 Task: Create a due date automation trigger when advanced on, on the tuesday before a card is due add fields without custom field "Resume" set to a date less than 1 working days ago at 11:00 AM.
Action: Mouse moved to (839, 260)
Screenshot: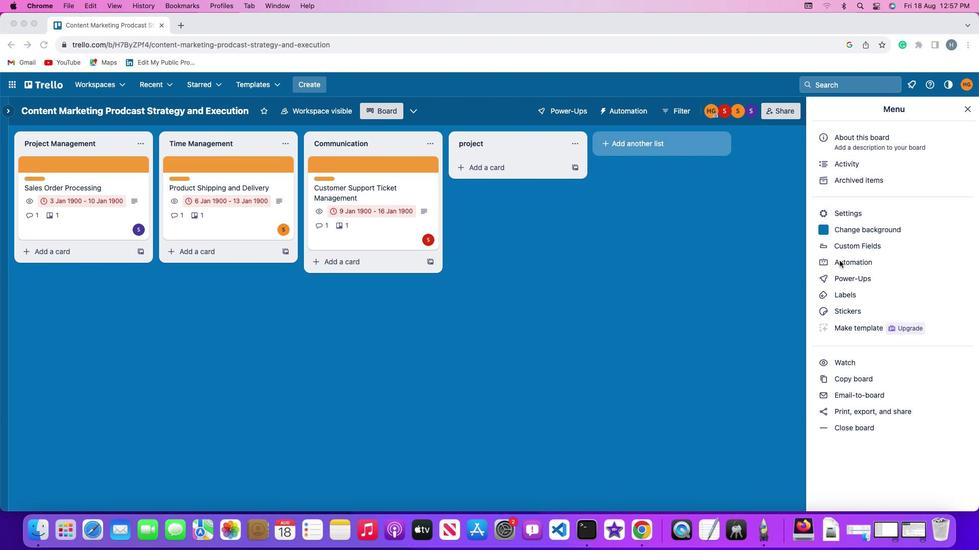 
Action: Mouse pressed left at (839, 260)
Screenshot: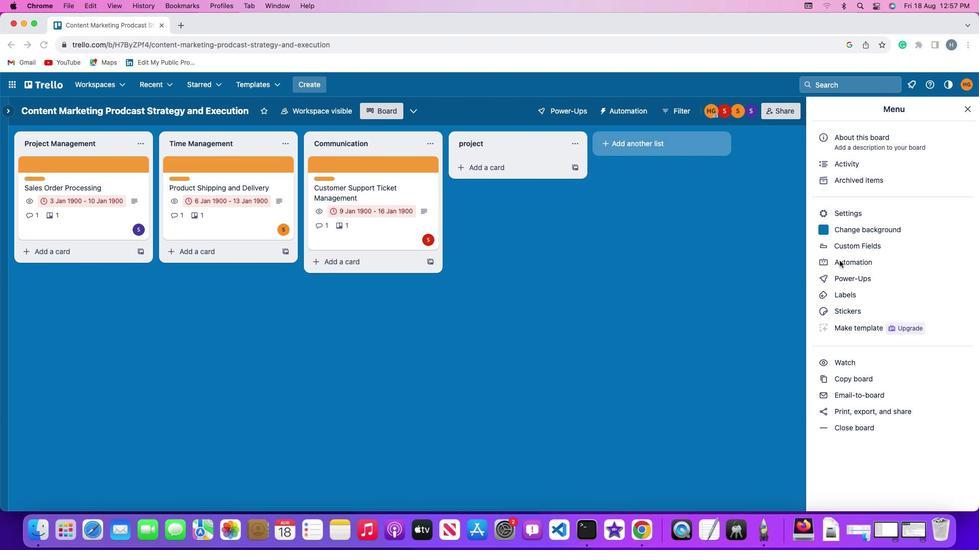 
Action: Mouse pressed left at (839, 260)
Screenshot: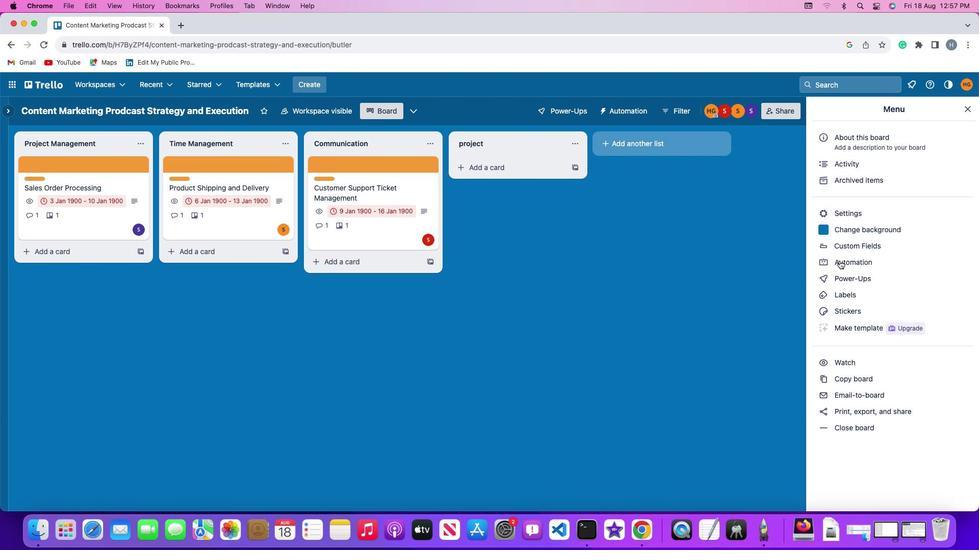 
Action: Mouse moved to (60, 241)
Screenshot: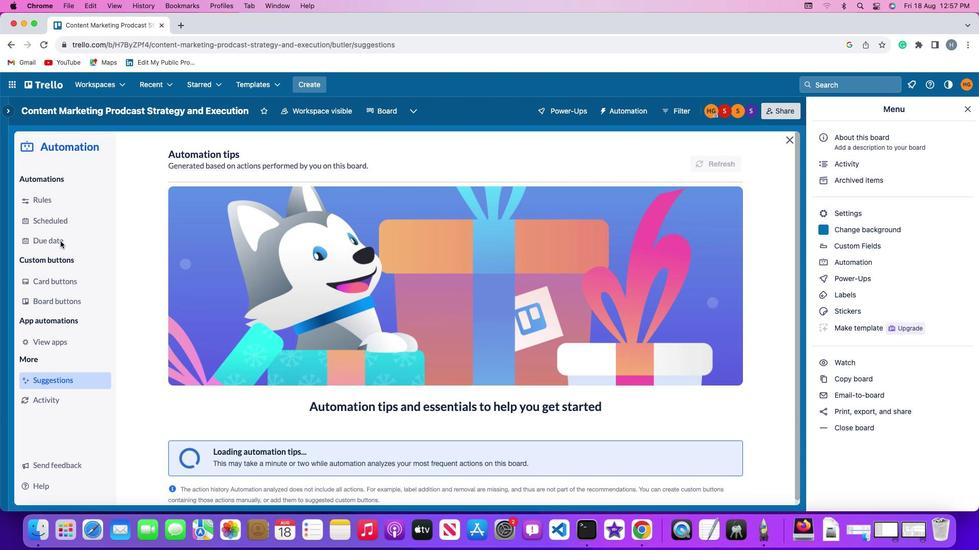 
Action: Mouse pressed left at (60, 241)
Screenshot: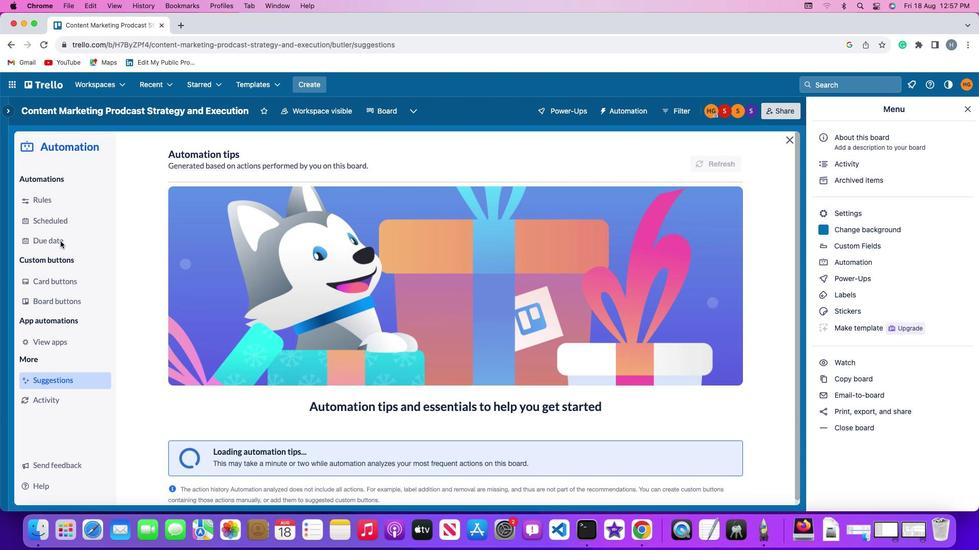 
Action: Mouse moved to (688, 154)
Screenshot: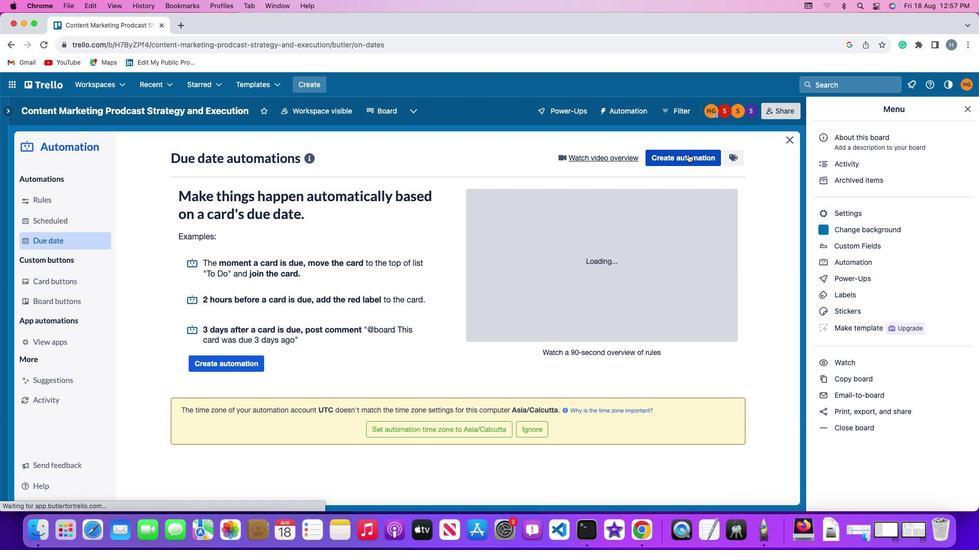 
Action: Mouse pressed left at (688, 154)
Screenshot: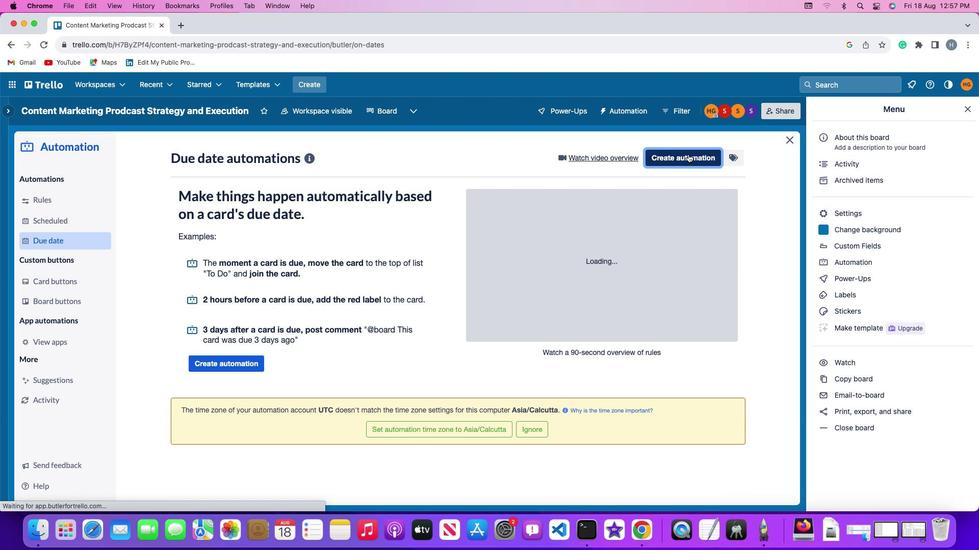 
Action: Mouse moved to (211, 254)
Screenshot: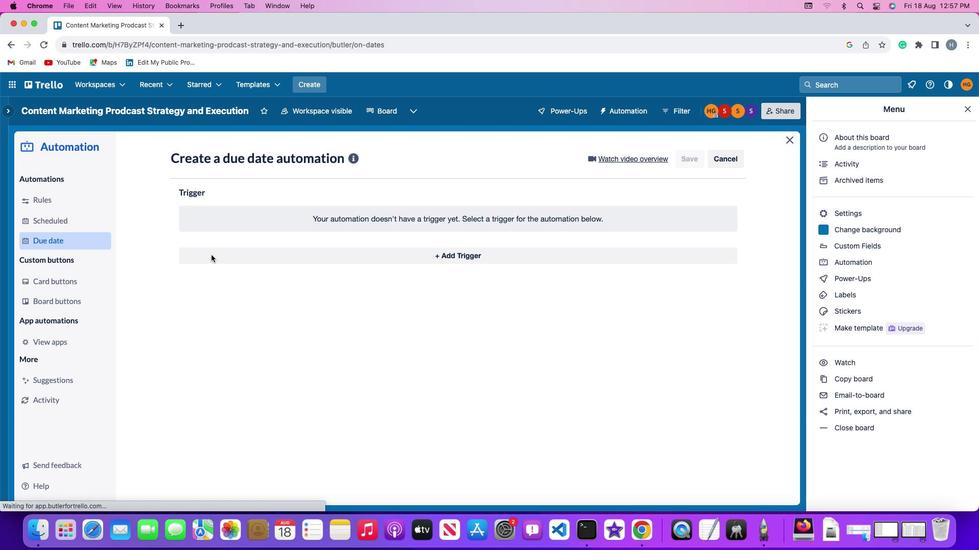 
Action: Mouse pressed left at (211, 254)
Screenshot: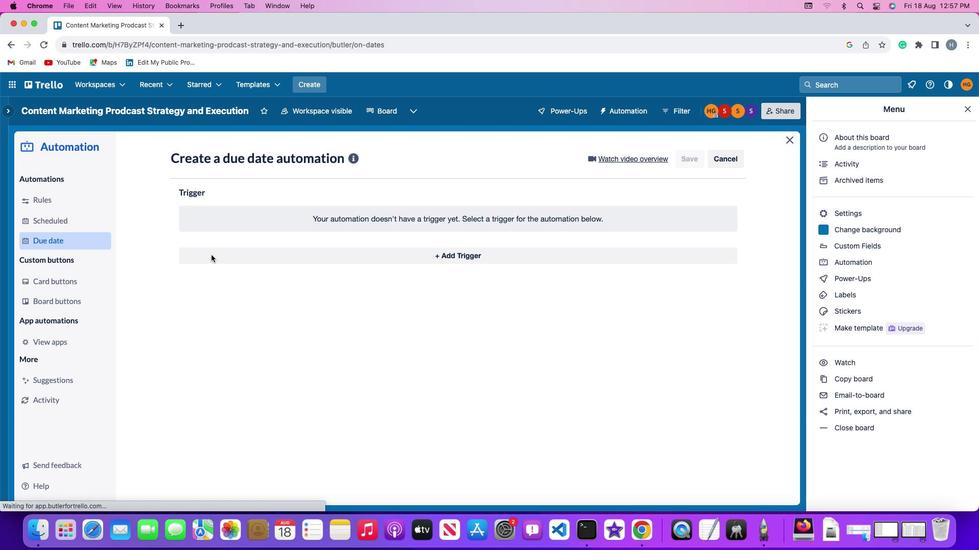 
Action: Mouse moved to (228, 446)
Screenshot: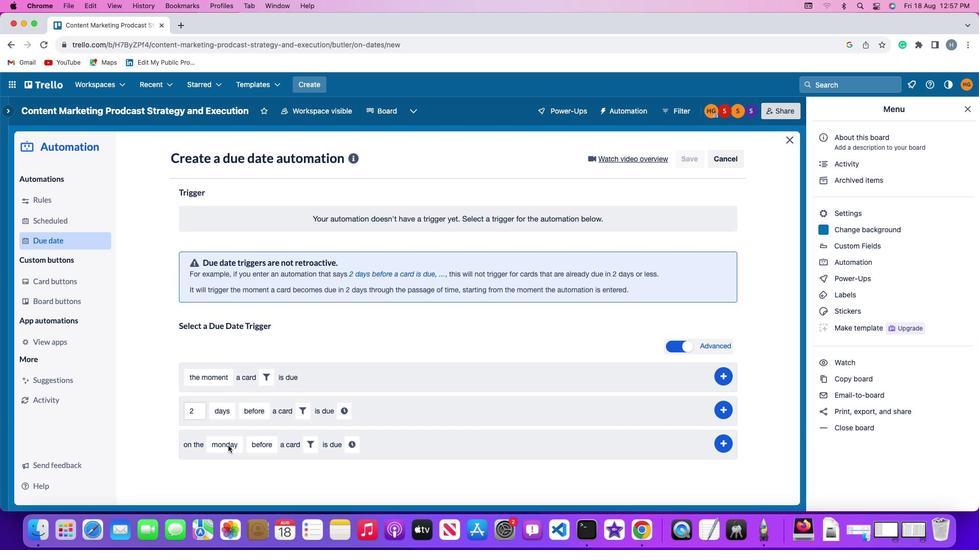 
Action: Mouse pressed left at (228, 446)
Screenshot: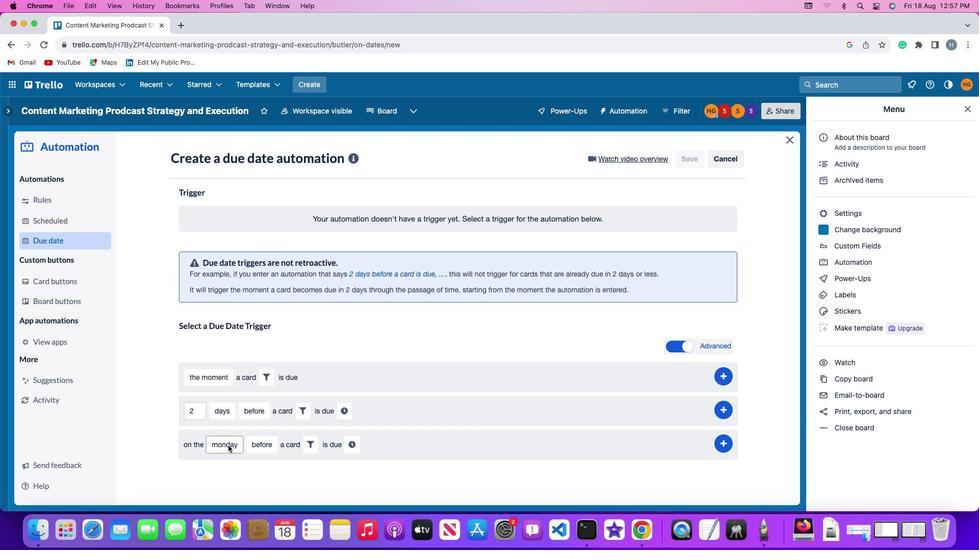 
Action: Mouse moved to (239, 322)
Screenshot: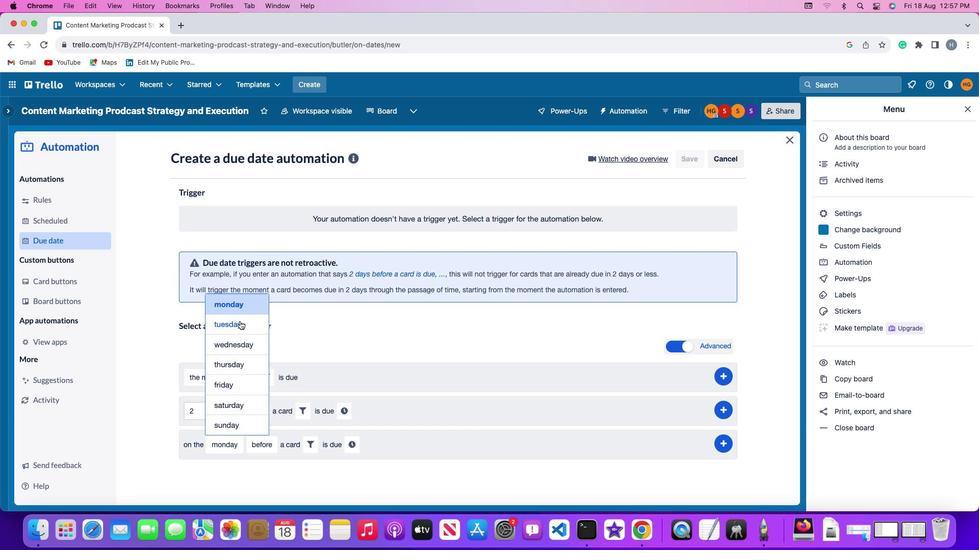 
Action: Mouse pressed left at (239, 322)
Screenshot: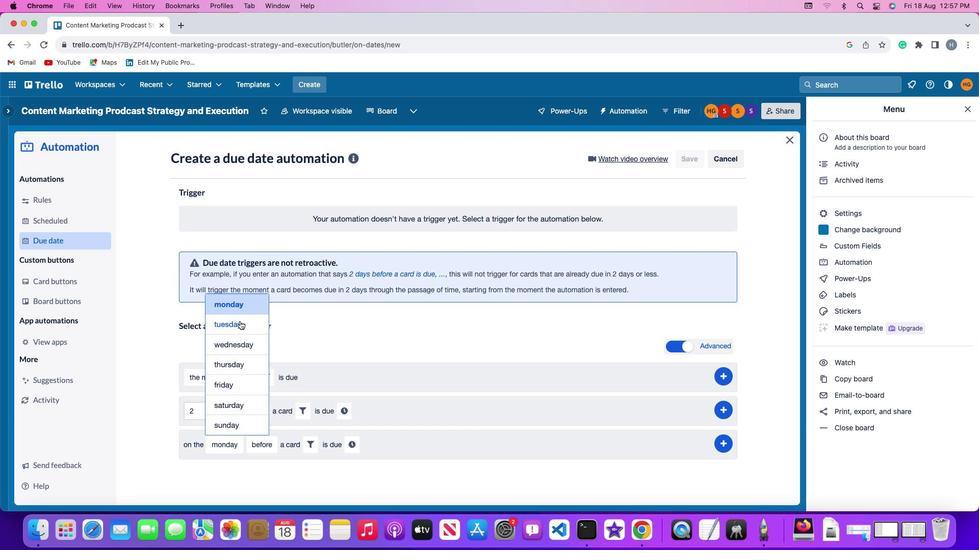 
Action: Mouse moved to (271, 445)
Screenshot: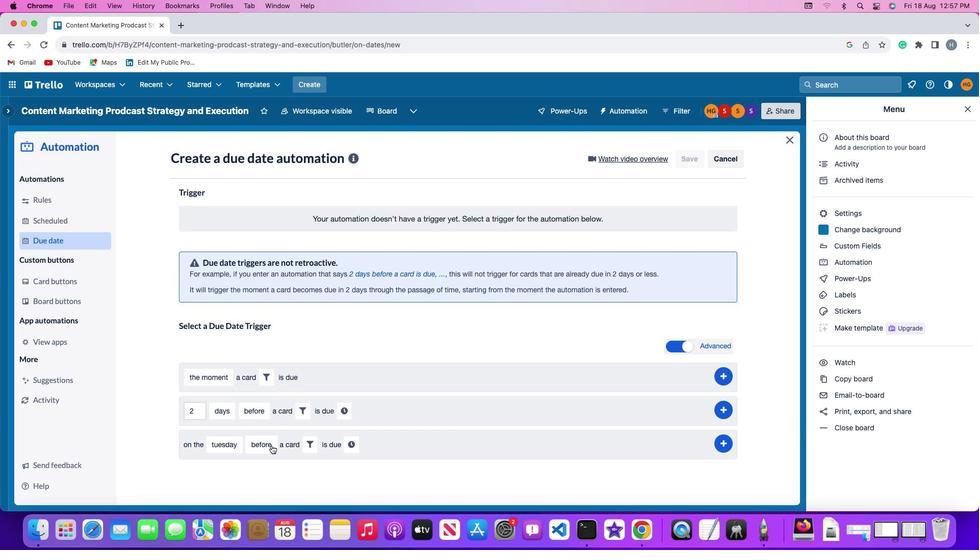 
Action: Mouse pressed left at (271, 445)
Screenshot: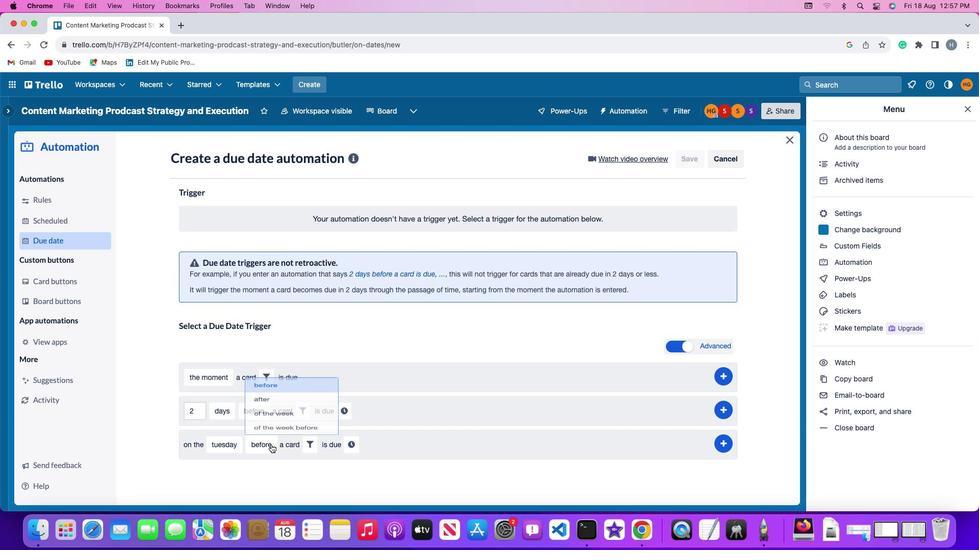 
Action: Mouse moved to (283, 362)
Screenshot: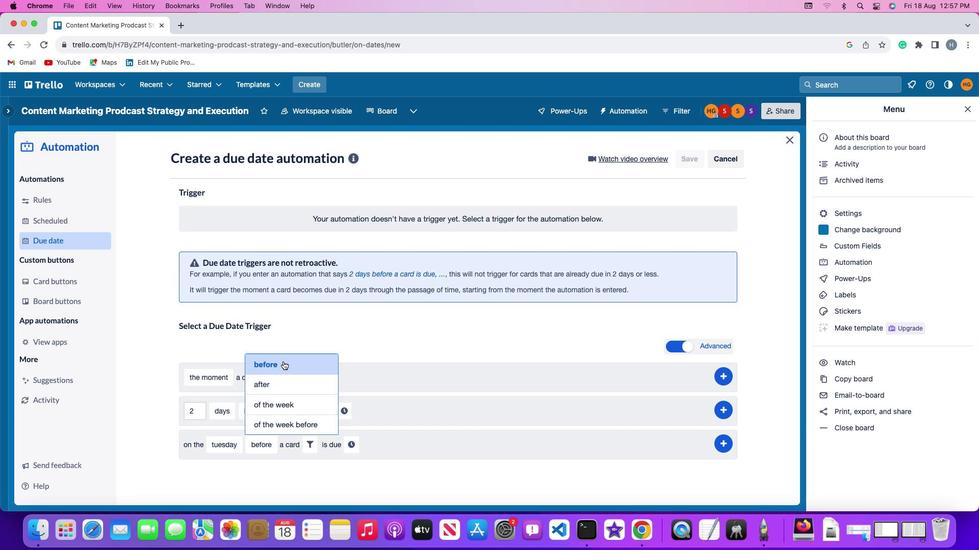 
Action: Mouse pressed left at (283, 362)
Screenshot: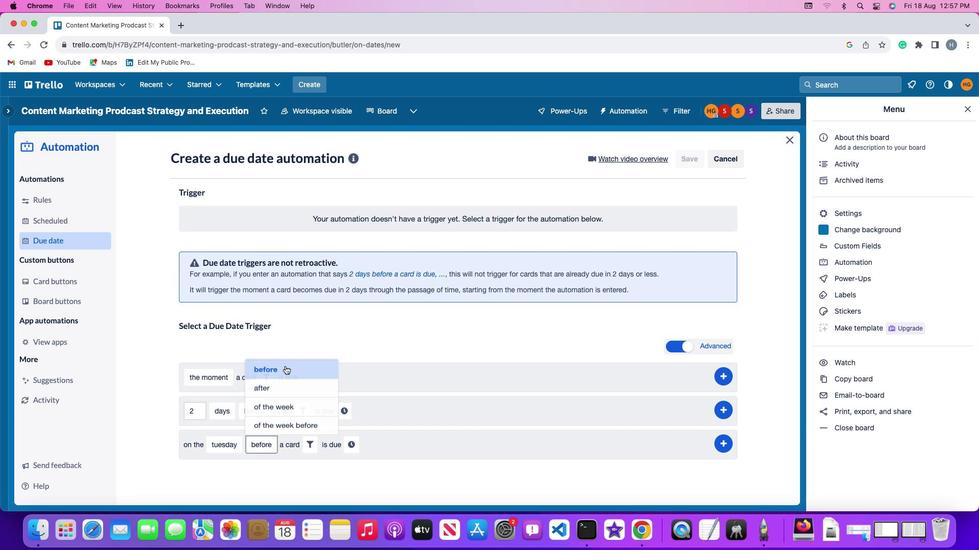 
Action: Mouse moved to (311, 441)
Screenshot: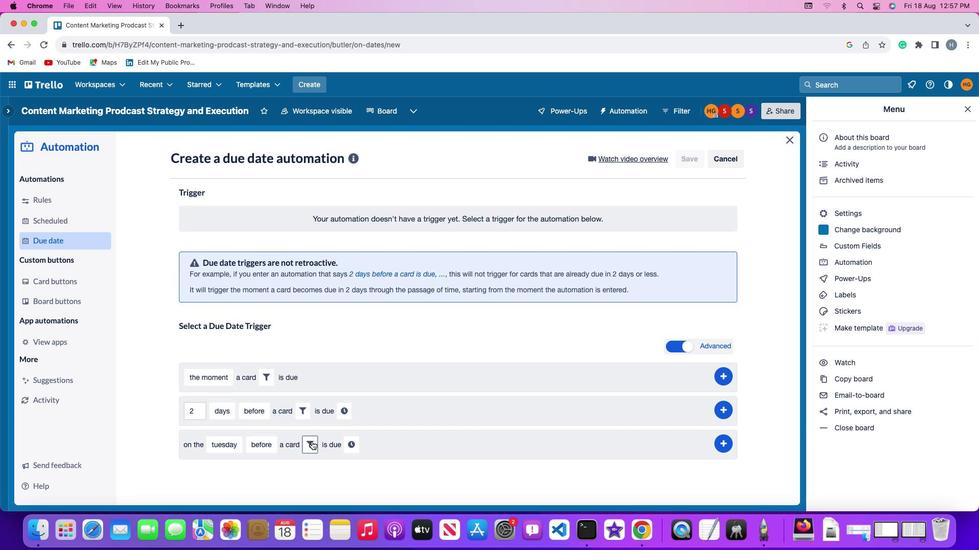 
Action: Mouse pressed left at (311, 441)
Screenshot: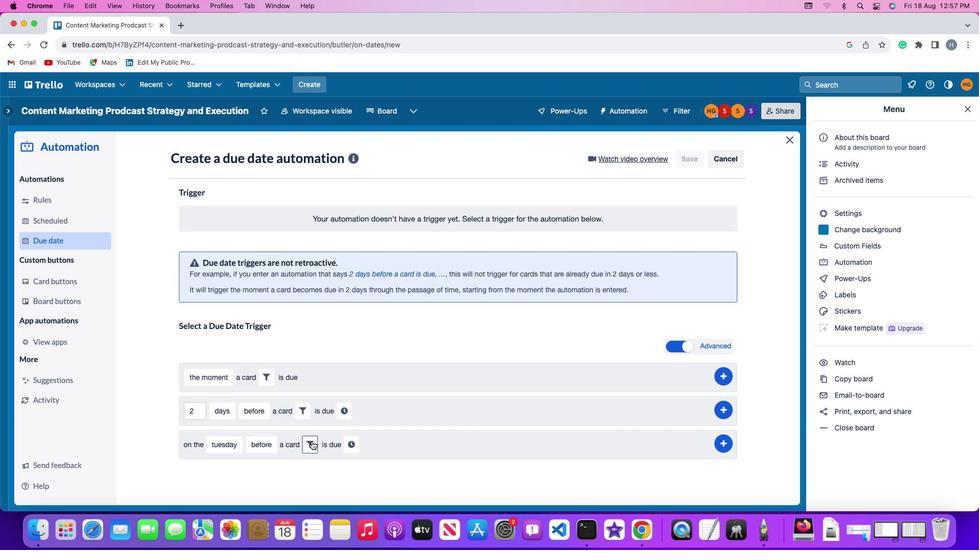 
Action: Mouse moved to (483, 469)
Screenshot: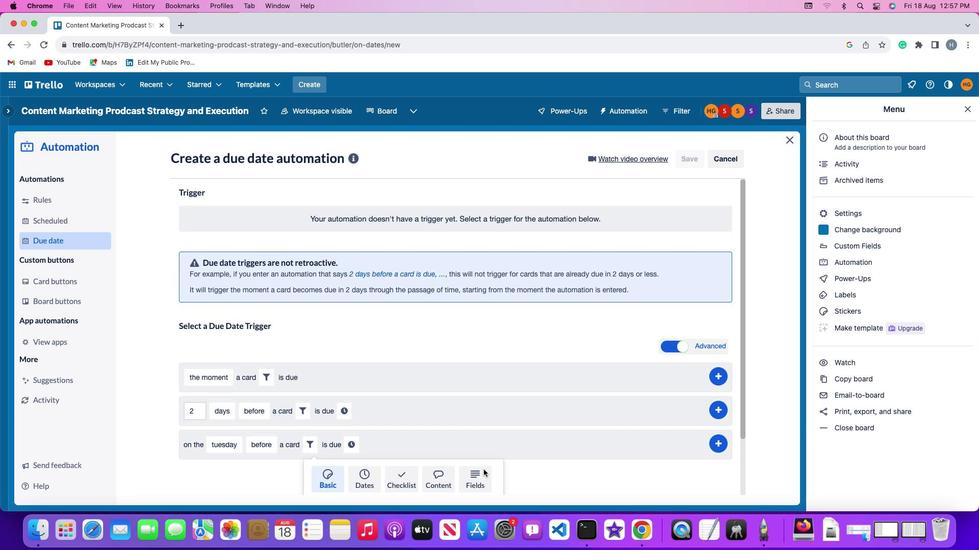 
Action: Mouse pressed left at (483, 469)
Screenshot: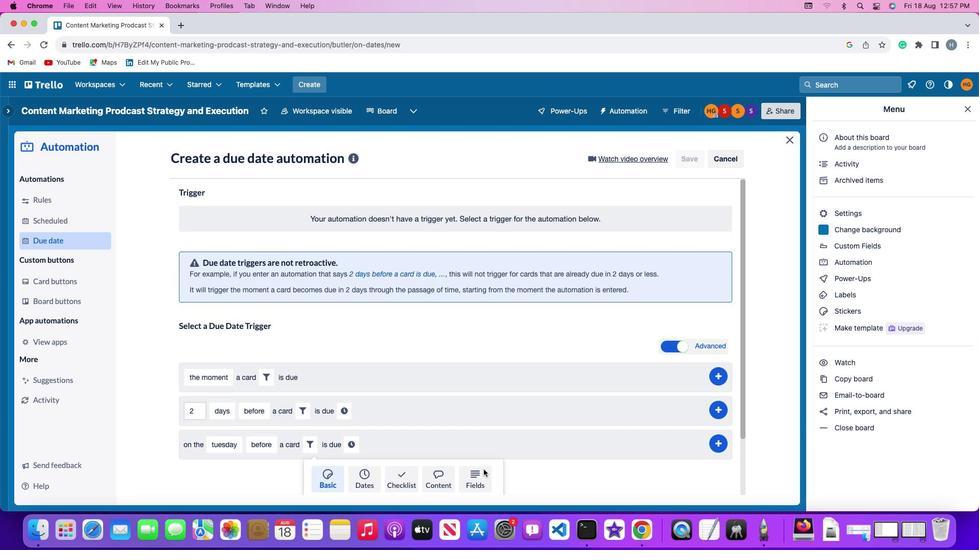 
Action: Mouse moved to (268, 470)
Screenshot: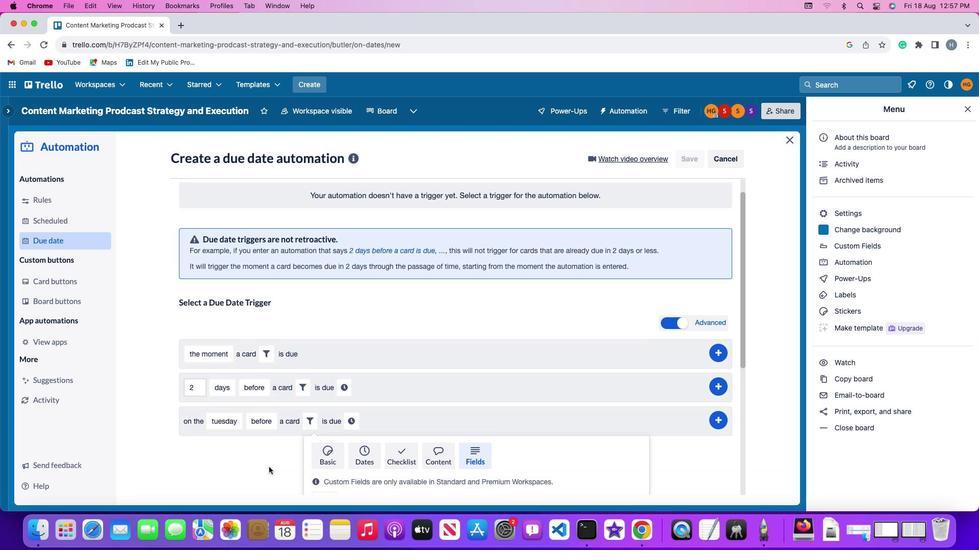 
Action: Mouse scrolled (268, 470) with delta (0, 0)
Screenshot: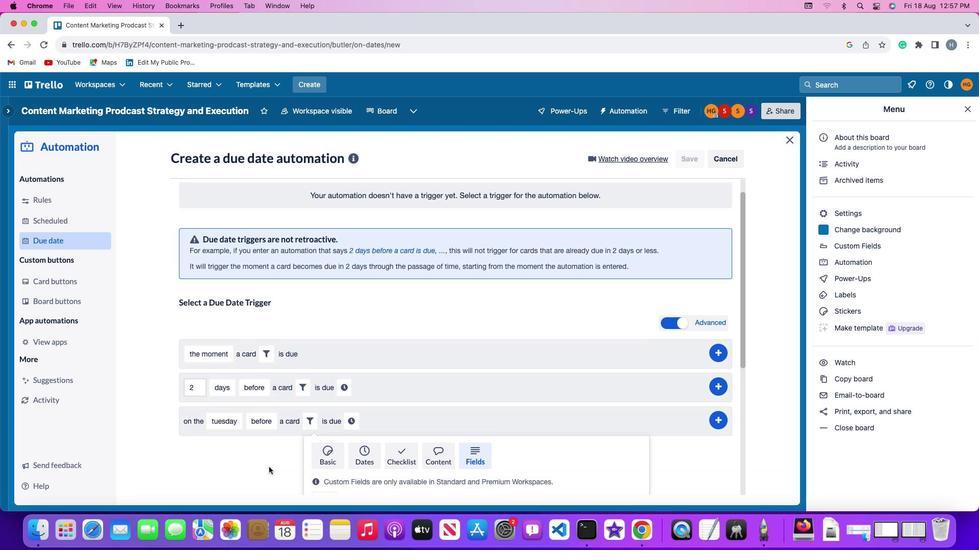 
Action: Mouse scrolled (268, 470) with delta (0, 0)
Screenshot: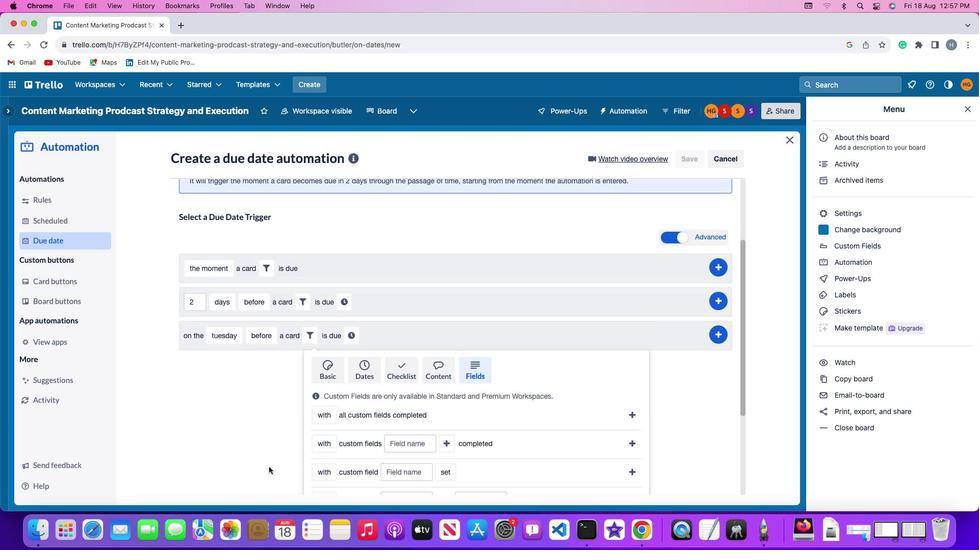 
Action: Mouse scrolled (268, 470) with delta (0, -1)
Screenshot: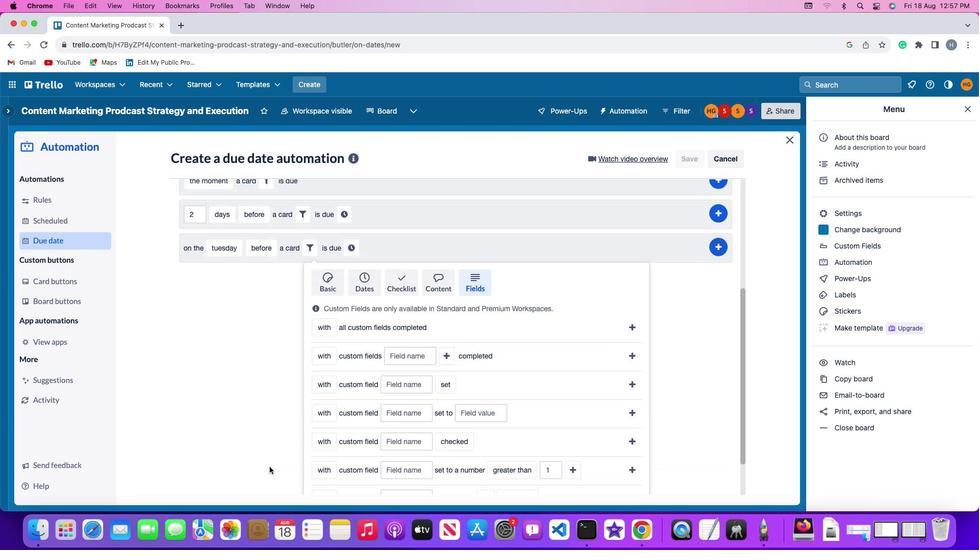 
Action: Mouse moved to (268, 469)
Screenshot: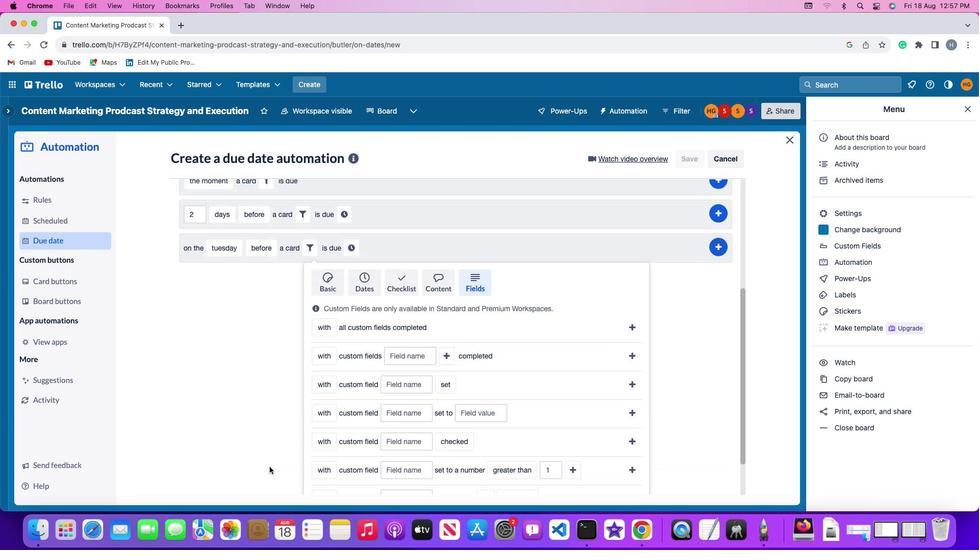 
Action: Mouse scrolled (268, 469) with delta (0, -2)
Screenshot: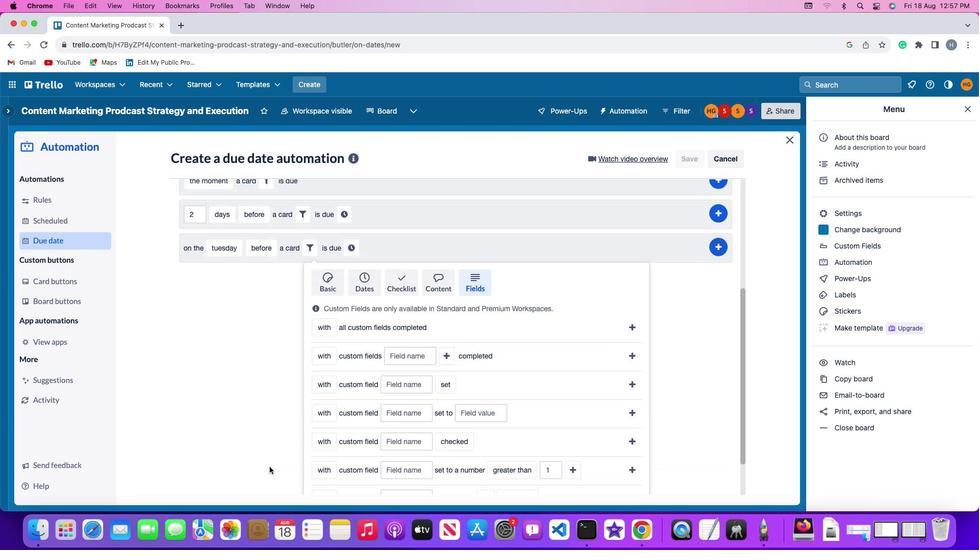 
Action: Mouse moved to (270, 467)
Screenshot: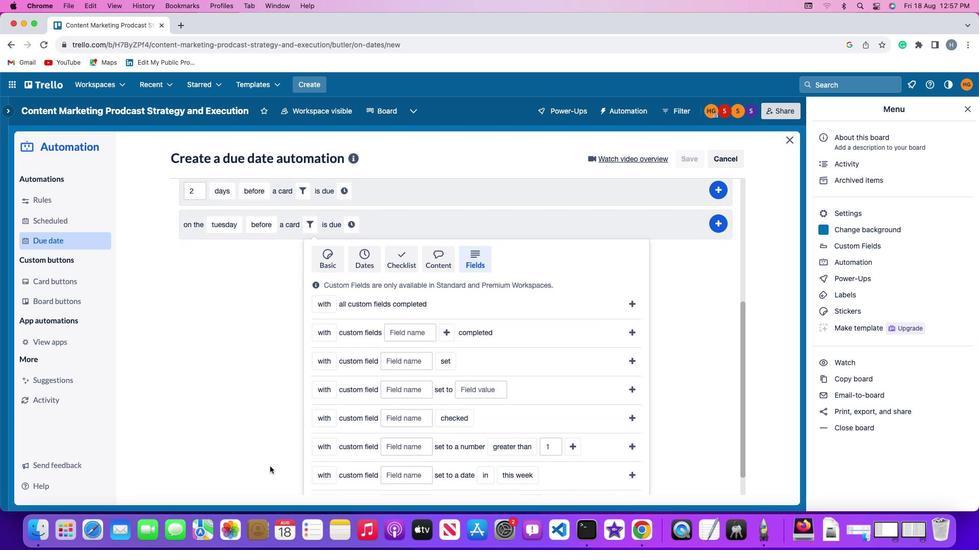 
Action: Mouse scrolled (270, 467) with delta (0, 0)
Screenshot: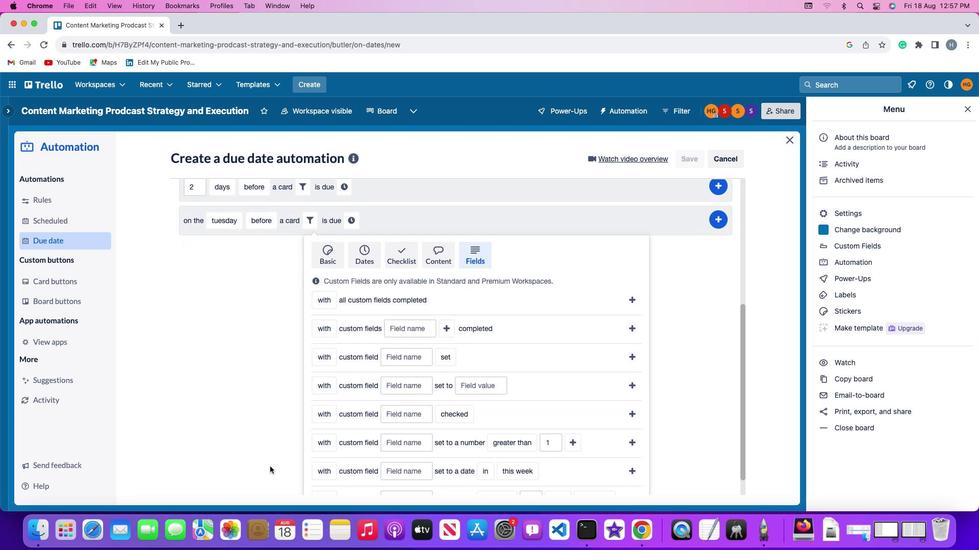
Action: Mouse scrolled (270, 467) with delta (0, 0)
Screenshot: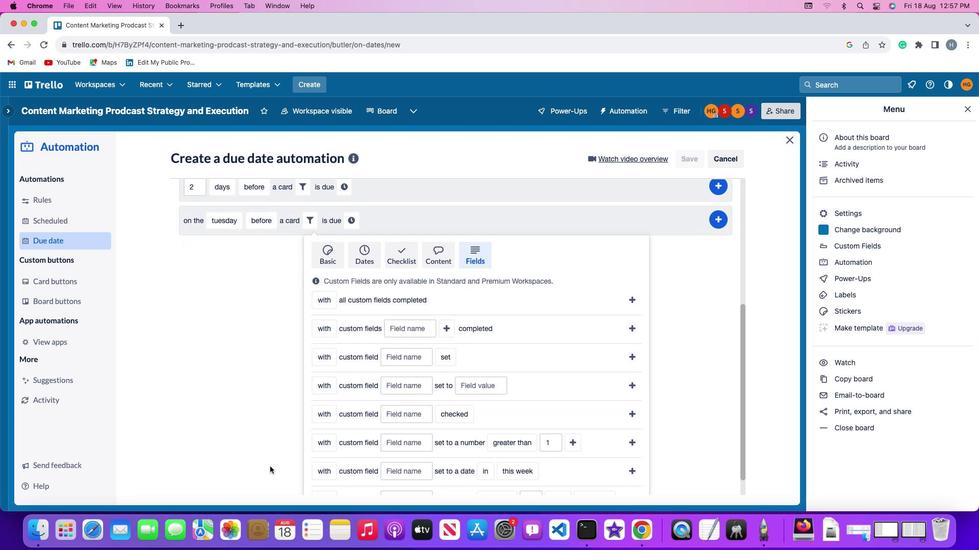 
Action: Mouse scrolled (270, 467) with delta (0, -1)
Screenshot: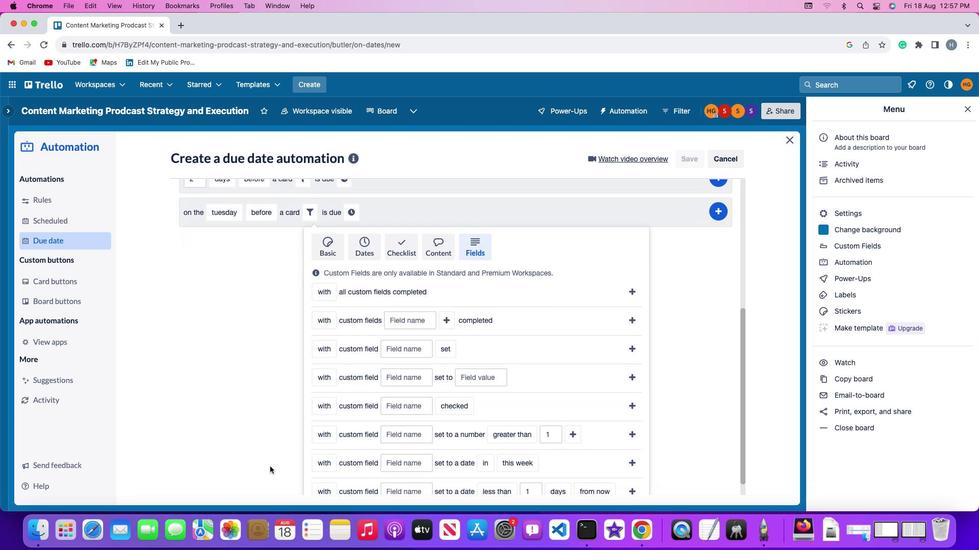 
Action: Mouse scrolled (270, 467) with delta (0, -2)
Screenshot: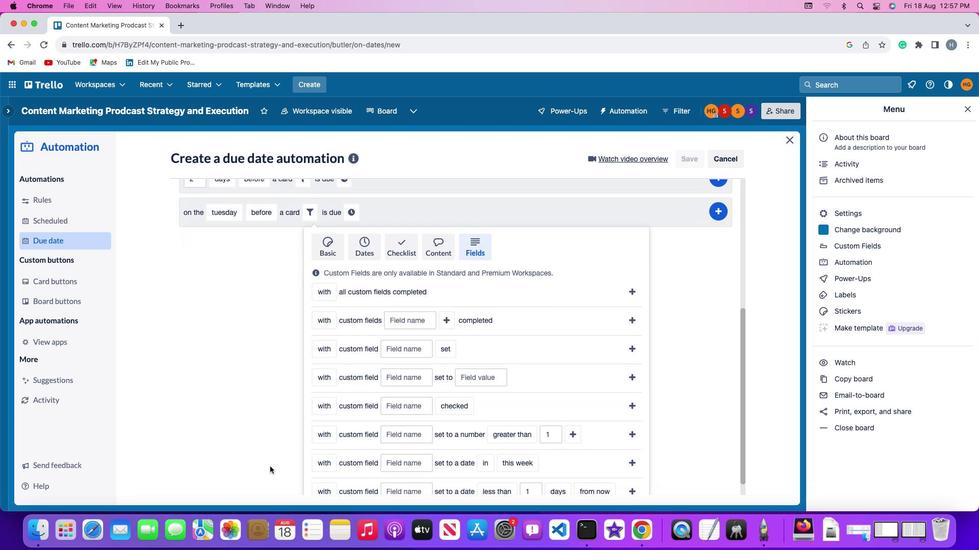 
Action: Mouse scrolled (270, 467) with delta (0, -3)
Screenshot: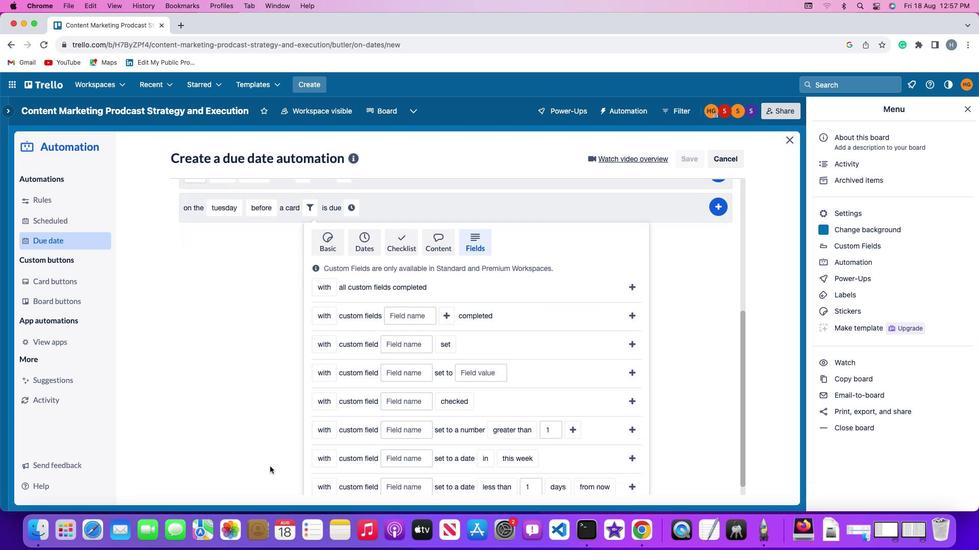 
Action: Mouse scrolled (270, 467) with delta (0, -3)
Screenshot: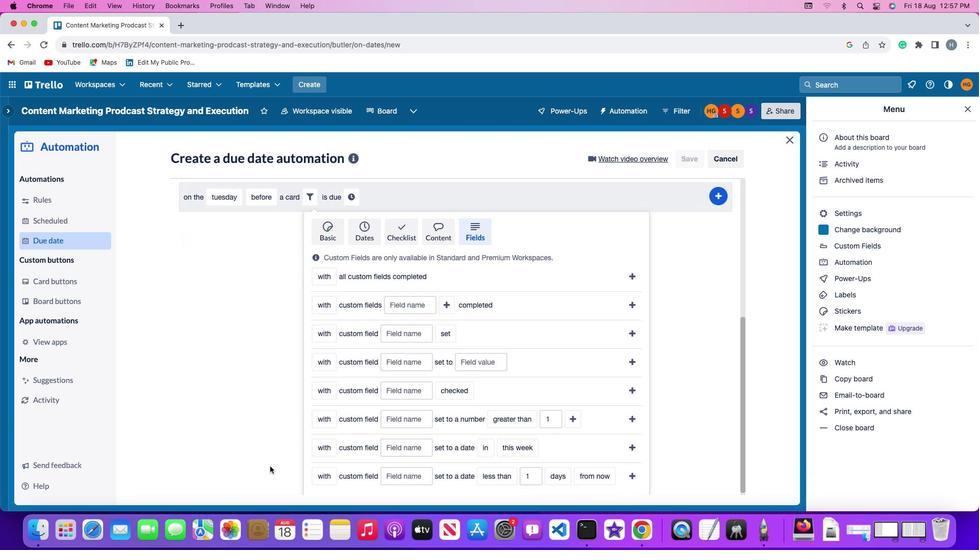 
Action: Mouse moved to (293, 469)
Screenshot: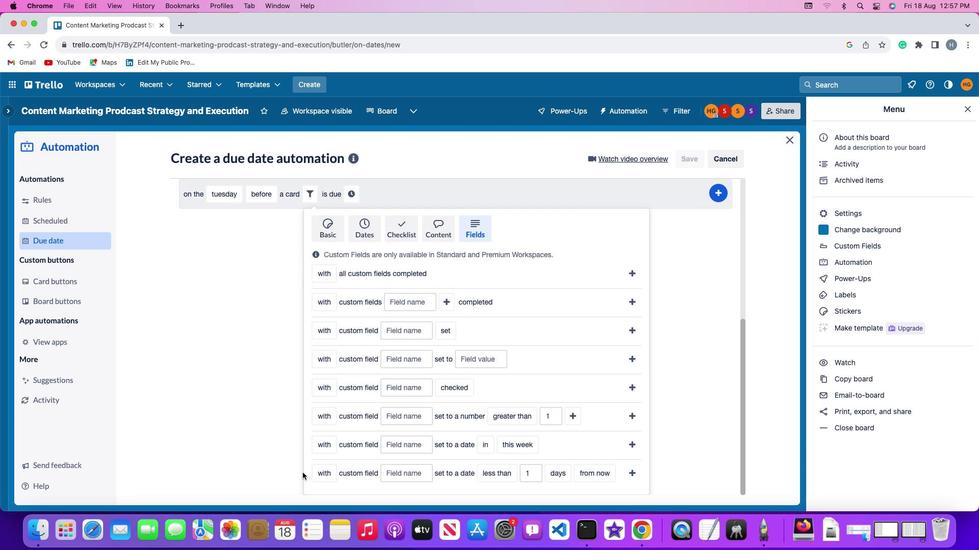 
Action: Mouse scrolled (293, 469) with delta (0, 0)
Screenshot: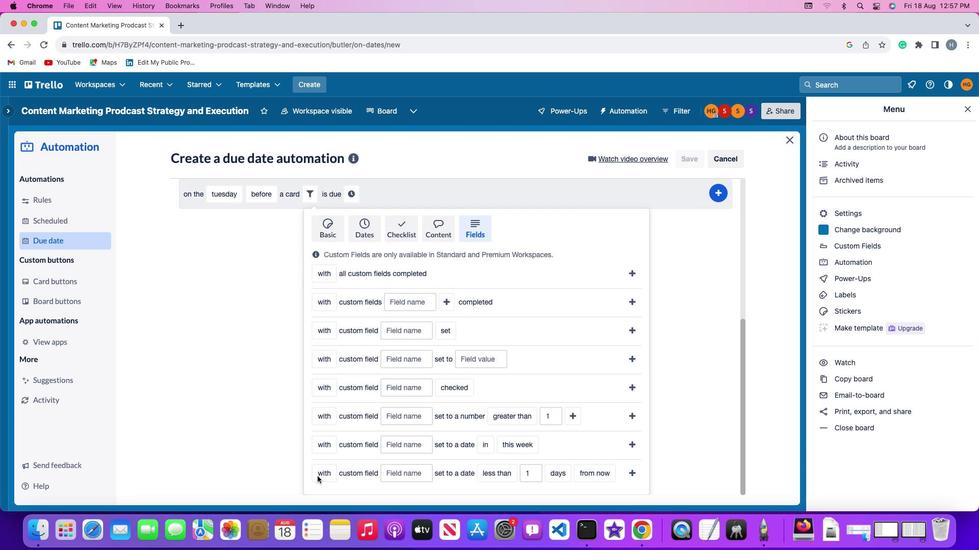 
Action: Mouse moved to (329, 478)
Screenshot: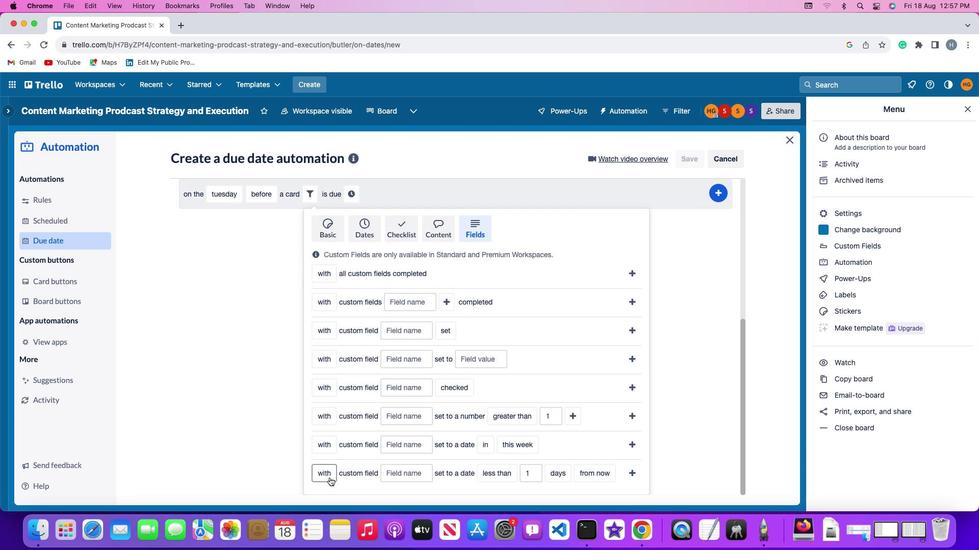 
Action: Mouse pressed left at (329, 478)
Screenshot: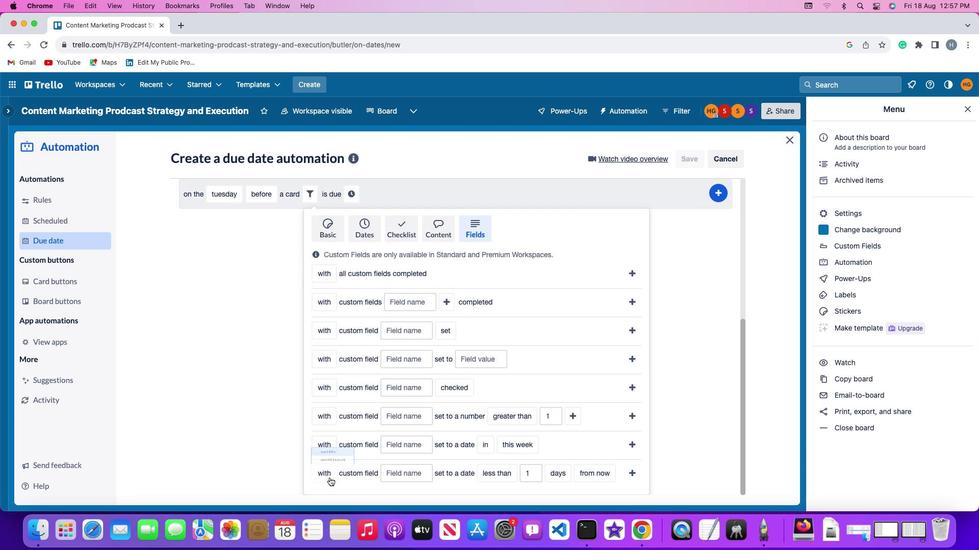 
Action: Mouse moved to (324, 452)
Screenshot: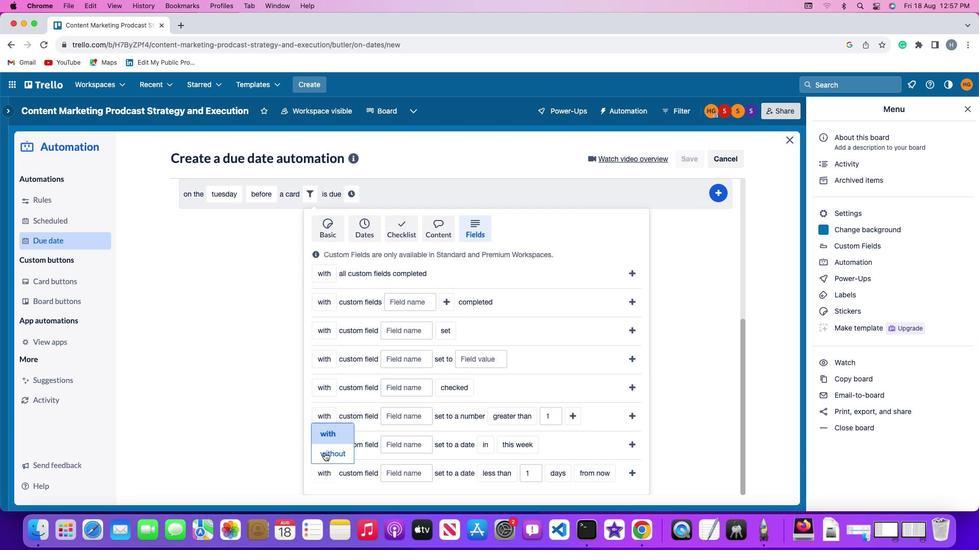 
Action: Mouse pressed left at (324, 452)
Screenshot: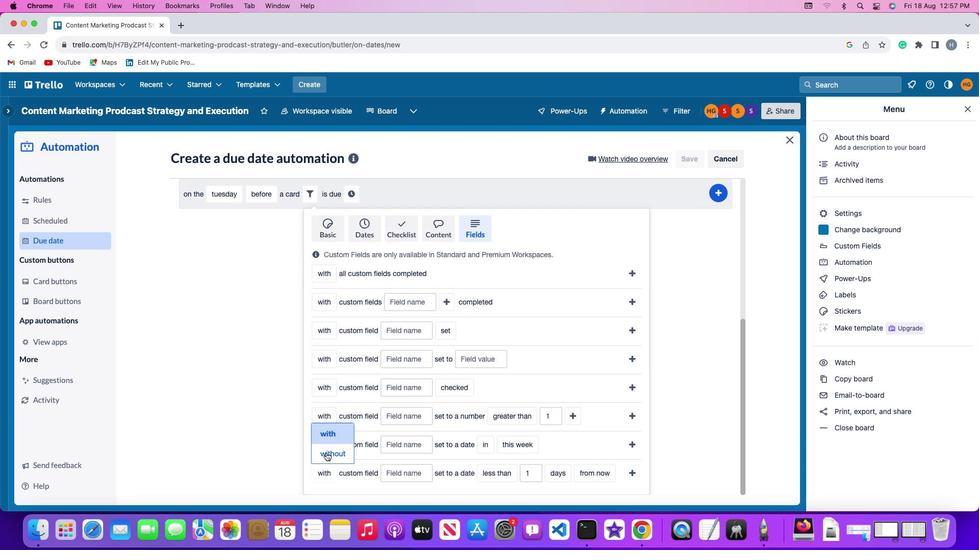 
Action: Mouse moved to (394, 468)
Screenshot: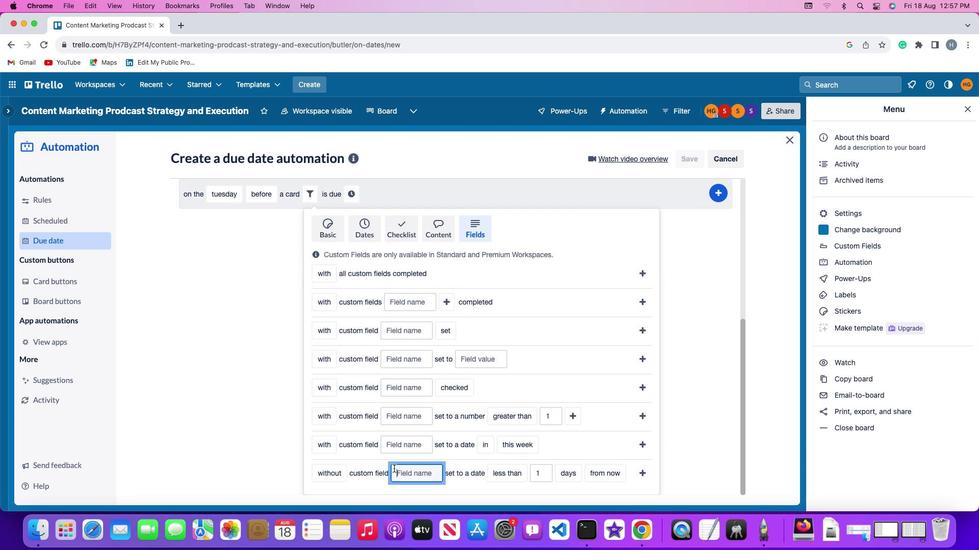 
Action: Mouse pressed left at (394, 468)
Screenshot: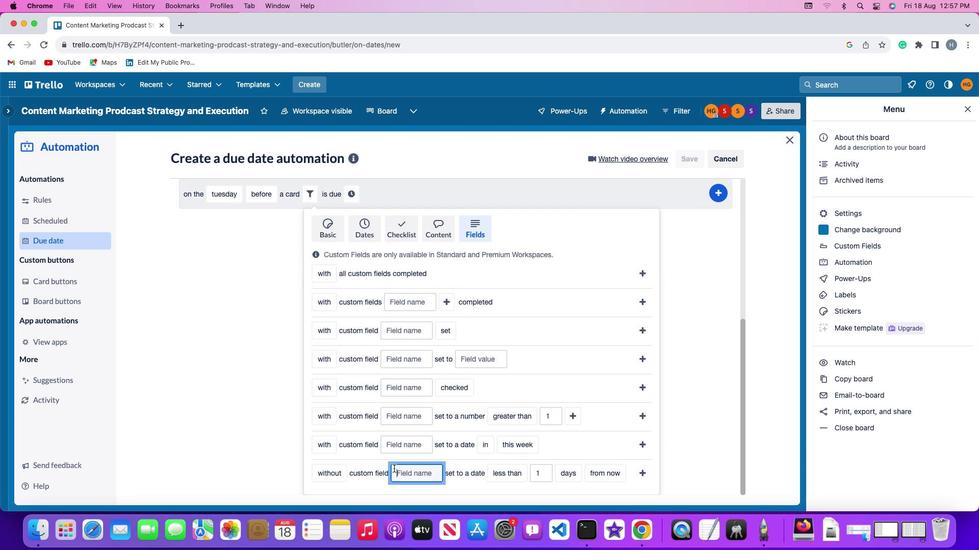 
Action: Key pressed Key.shift'R''e''s''u''m''e'
Screenshot: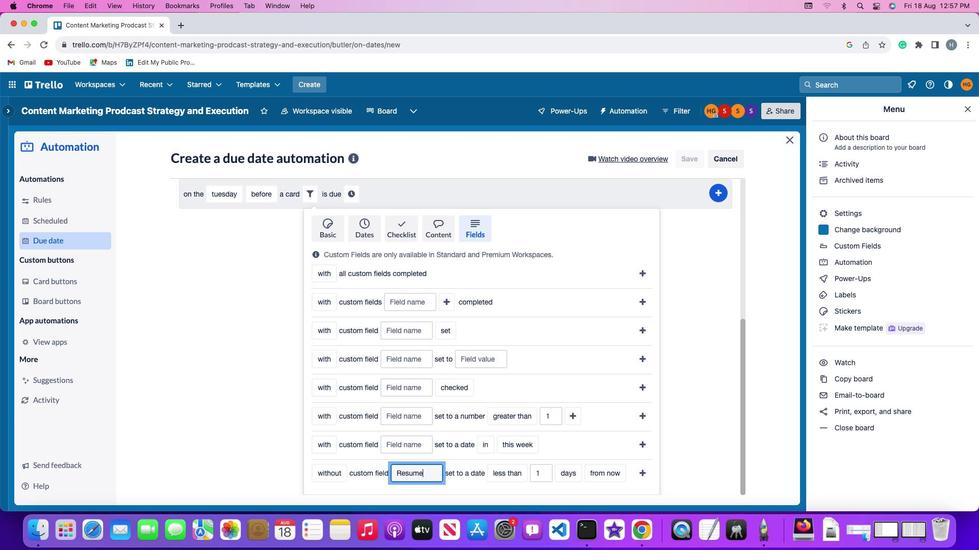 
Action: Mouse moved to (494, 473)
Screenshot: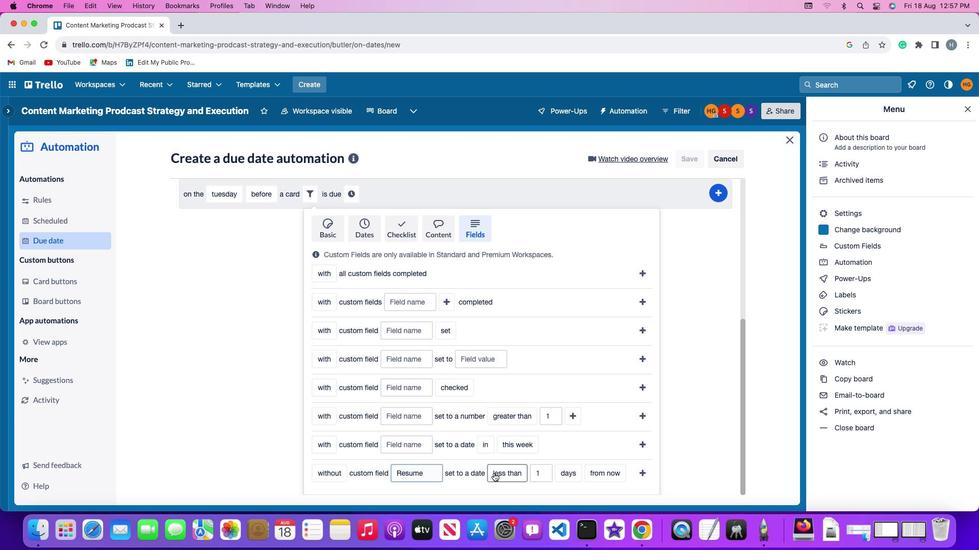 
Action: Mouse pressed left at (494, 473)
Screenshot: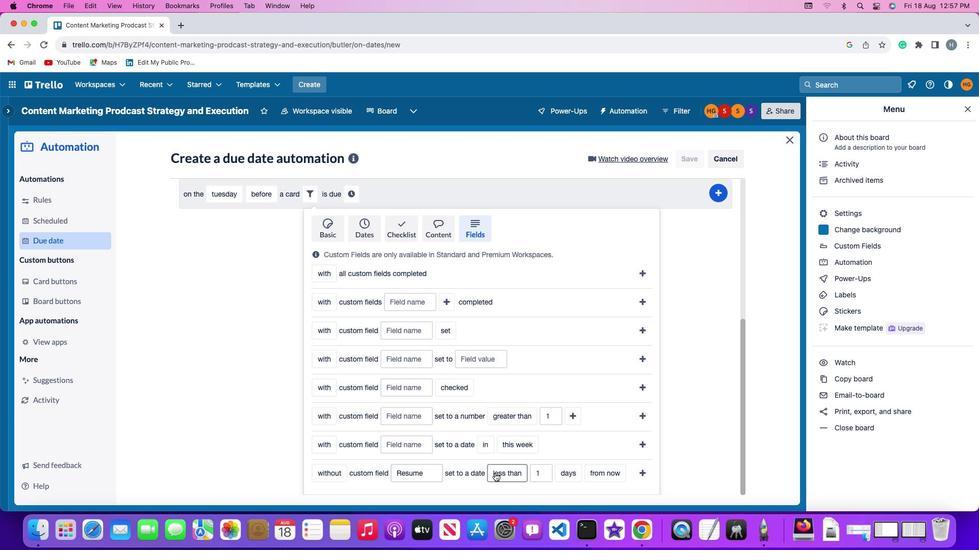 
Action: Mouse moved to (504, 409)
Screenshot: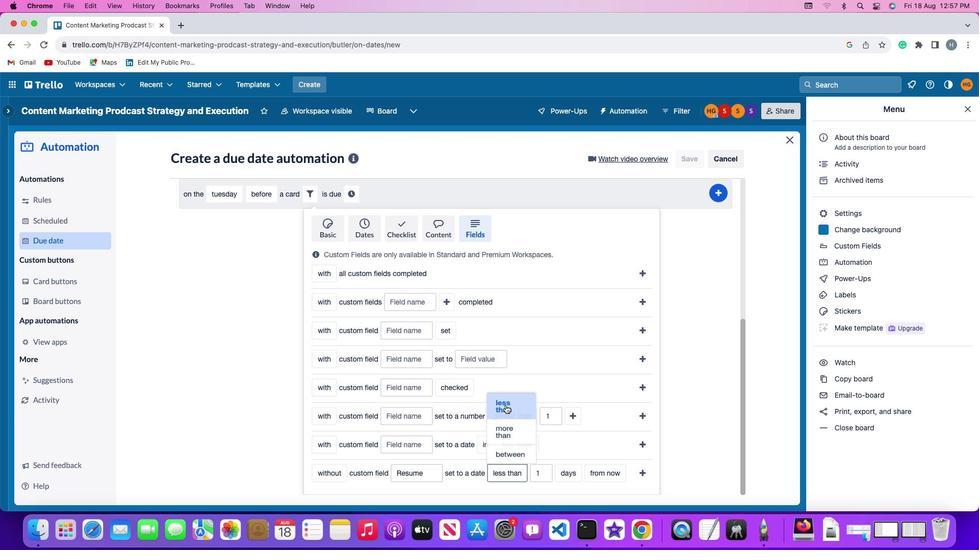 
Action: Mouse pressed left at (504, 409)
Screenshot: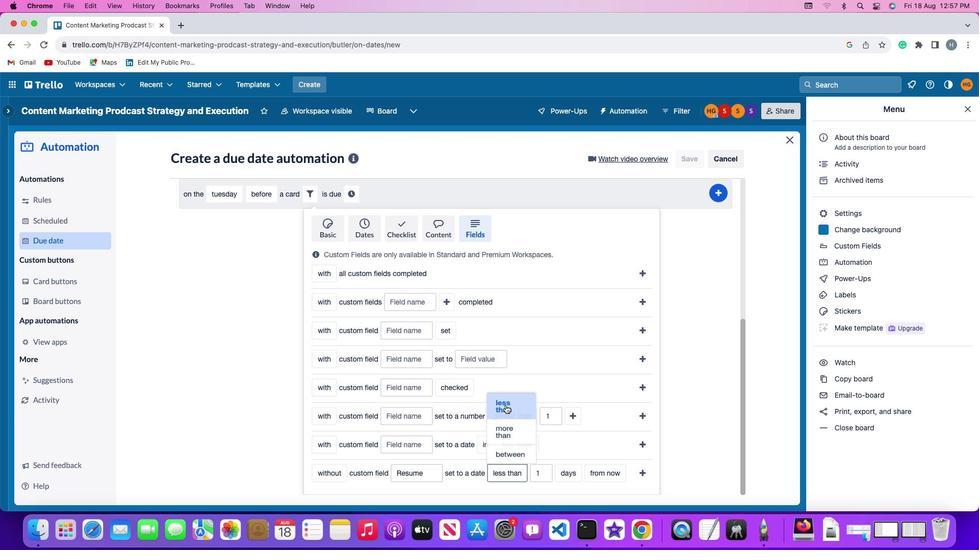 
Action: Mouse moved to (547, 476)
Screenshot: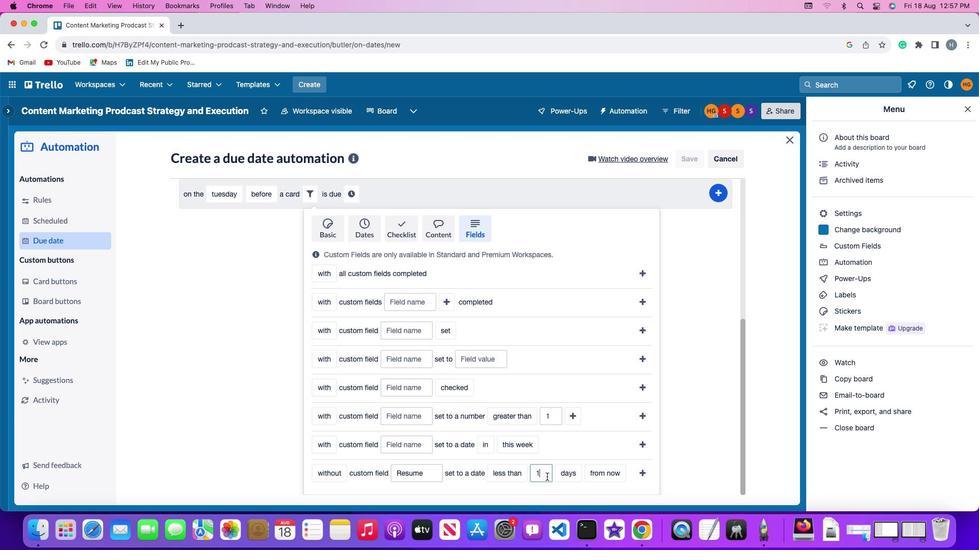 
Action: Mouse pressed left at (547, 476)
Screenshot: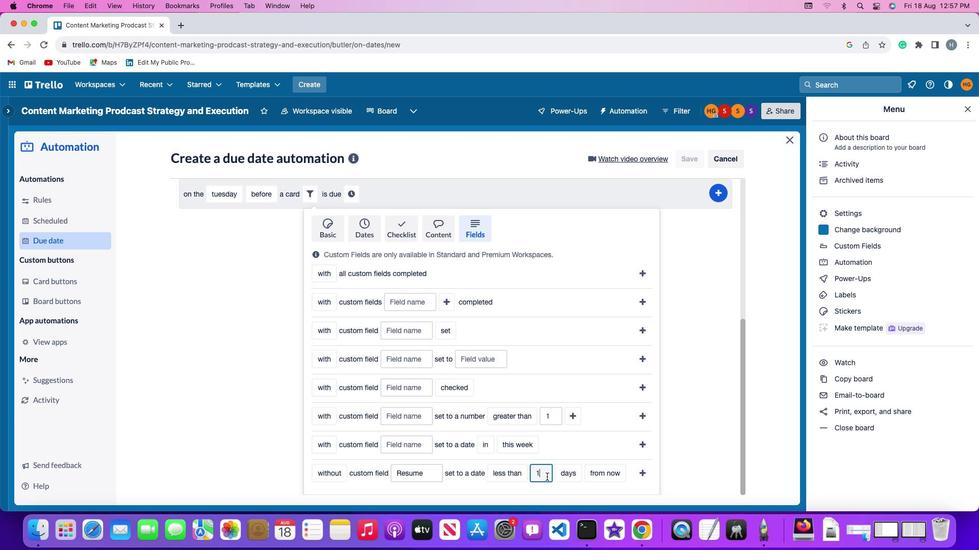 
Action: Key pressed Key.backspace'1'
Screenshot: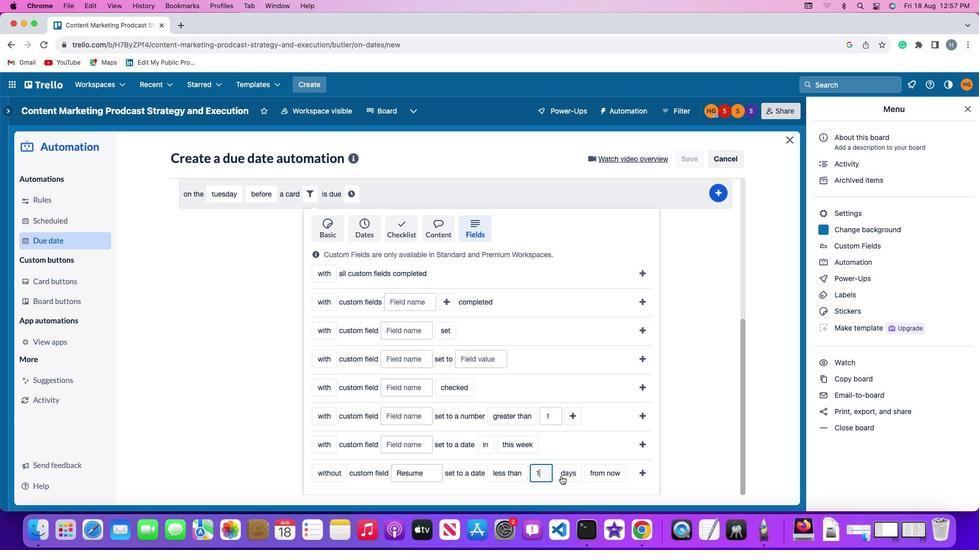 
Action: Mouse moved to (571, 476)
Screenshot: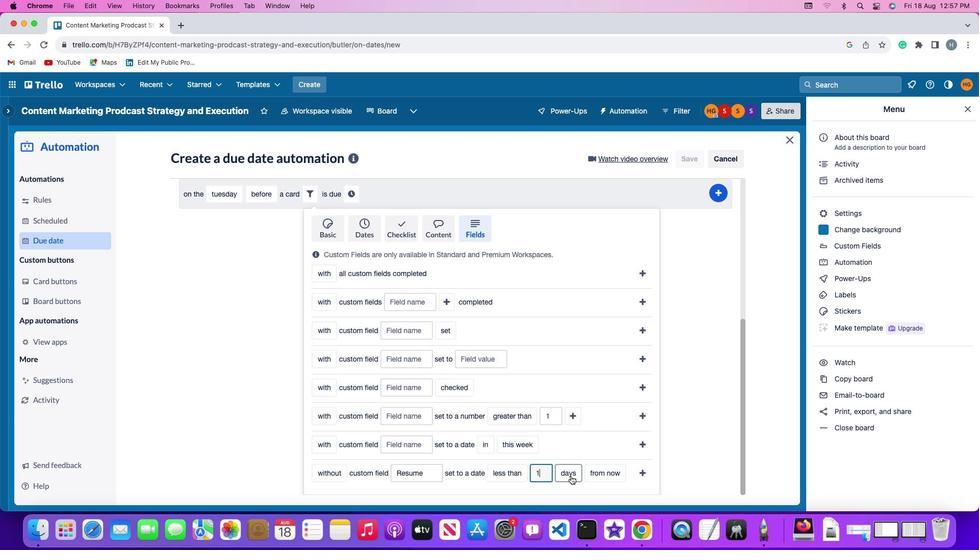 
Action: Mouse pressed left at (571, 476)
Screenshot: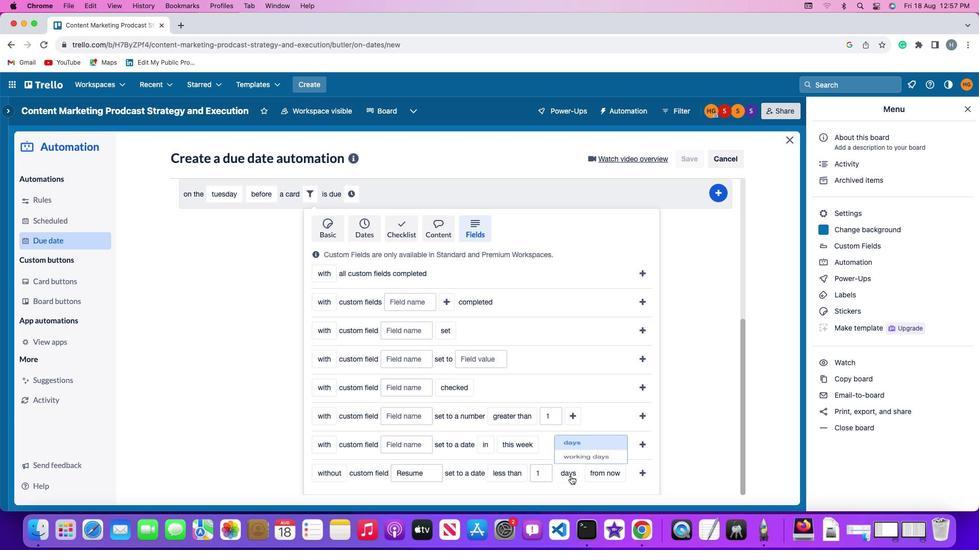 
Action: Mouse moved to (571, 454)
Screenshot: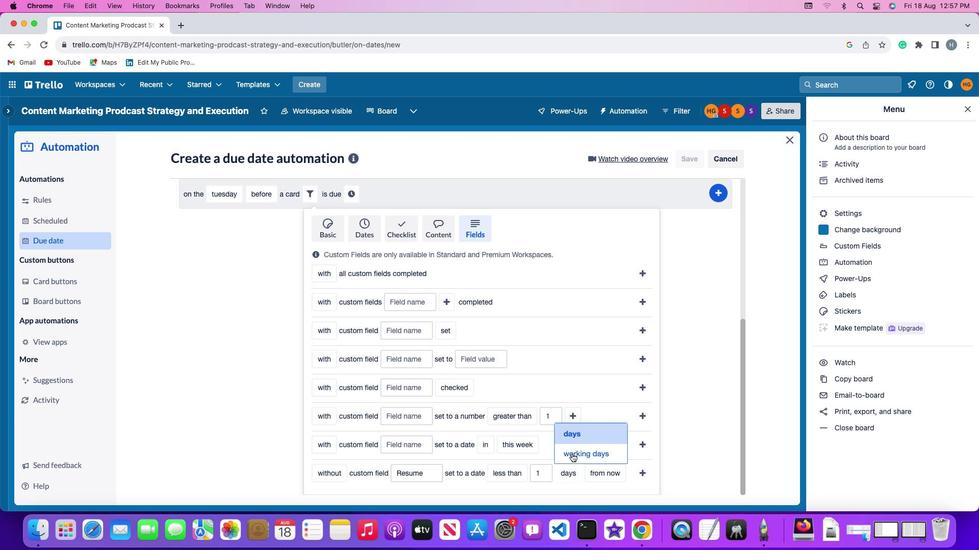 
Action: Mouse pressed left at (571, 454)
Screenshot: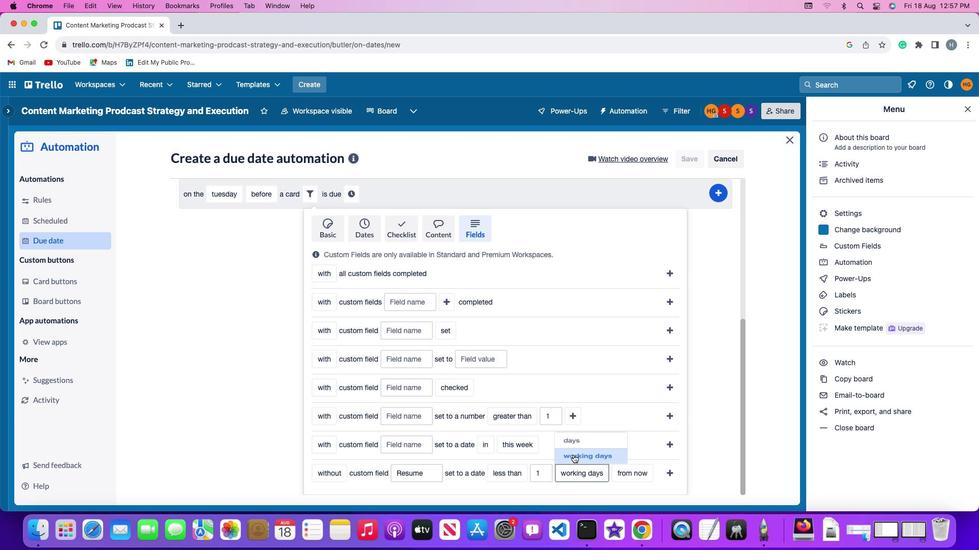 
Action: Mouse moved to (633, 471)
Screenshot: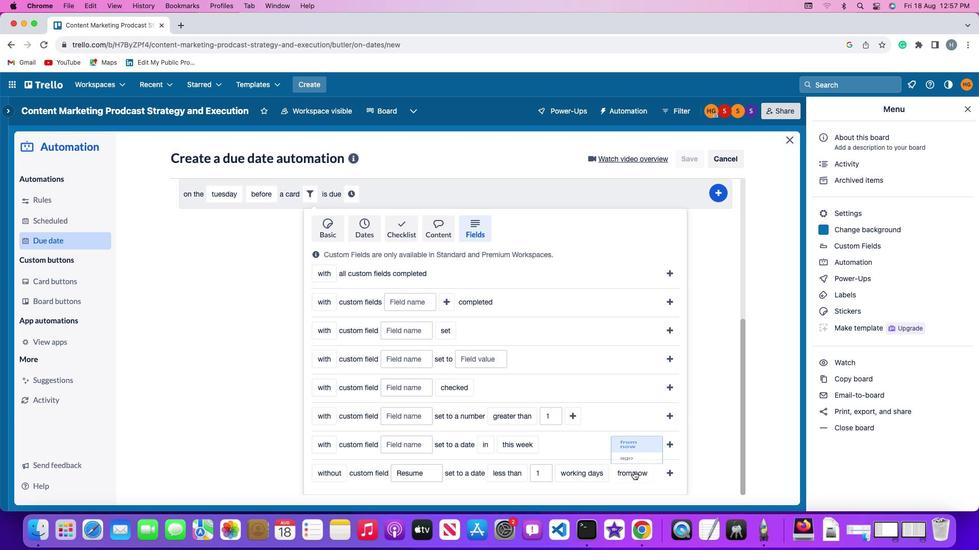 
Action: Mouse pressed left at (633, 471)
Screenshot: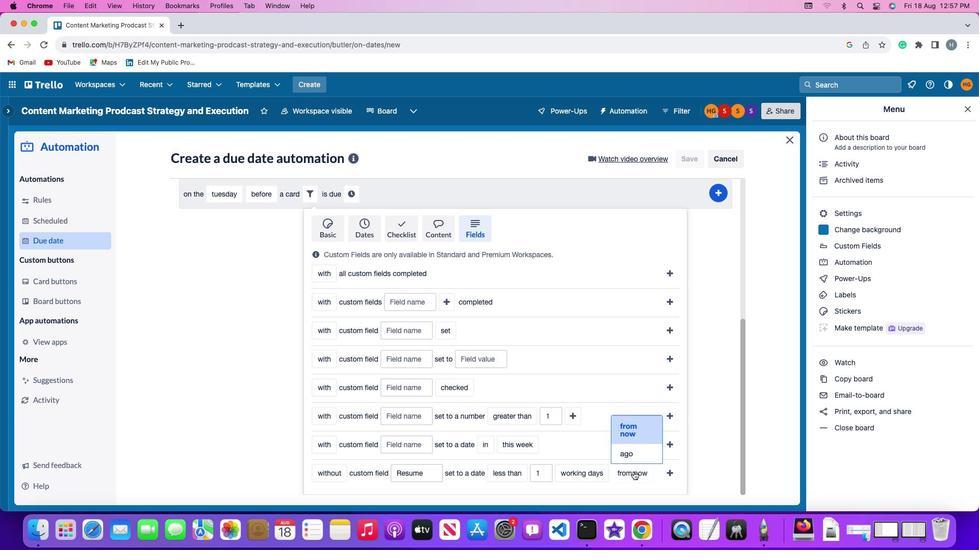 
Action: Mouse moved to (632, 449)
Screenshot: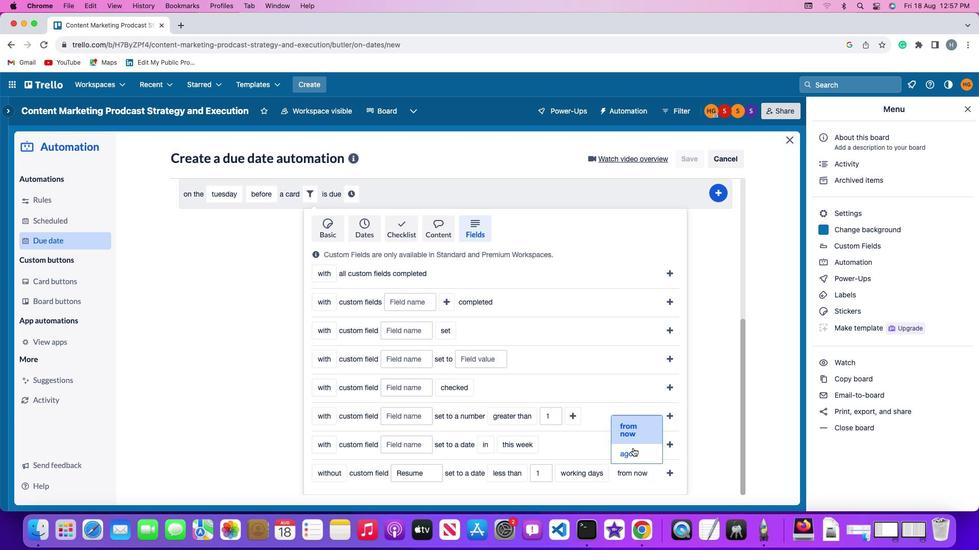 
Action: Mouse pressed left at (632, 449)
Screenshot: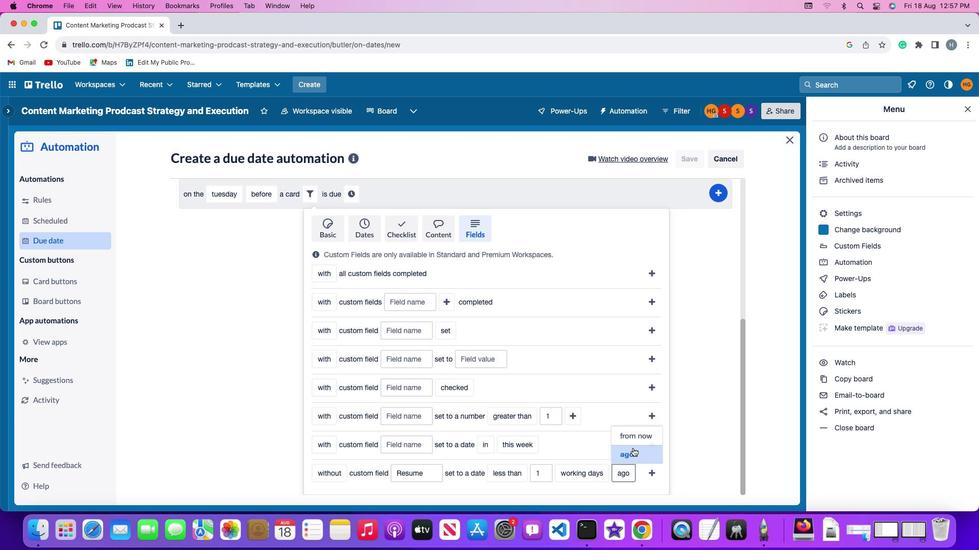 
Action: Mouse moved to (654, 471)
Screenshot: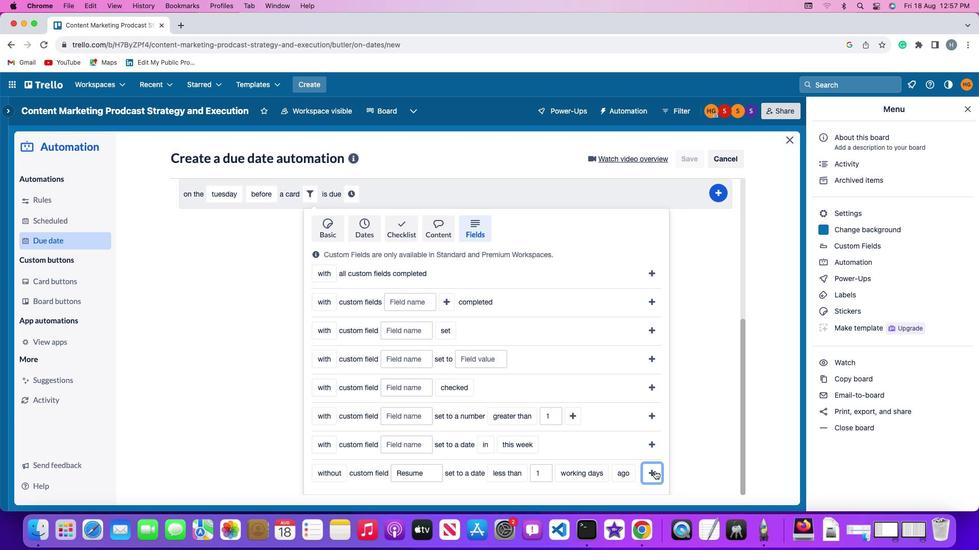 
Action: Mouse pressed left at (654, 471)
Screenshot: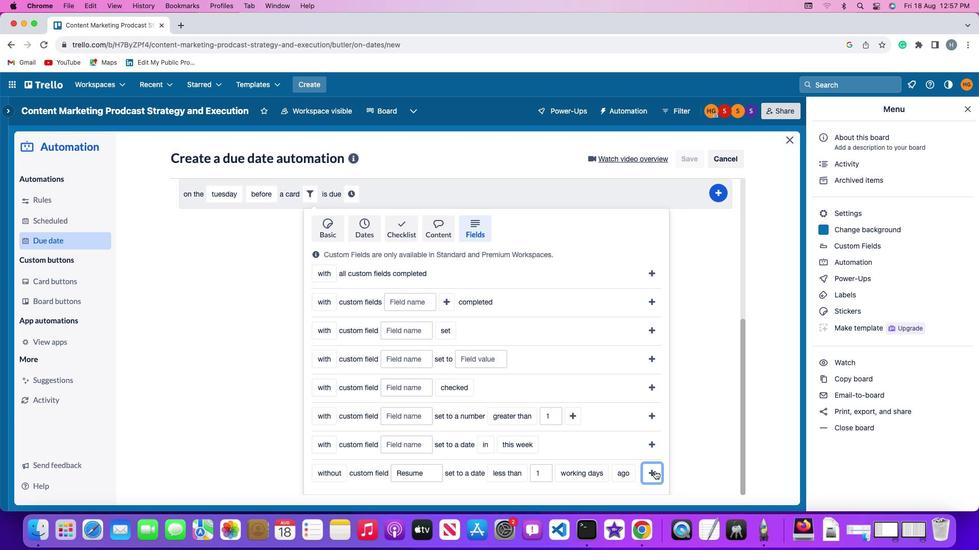 
Action: Mouse moved to (615, 446)
Screenshot: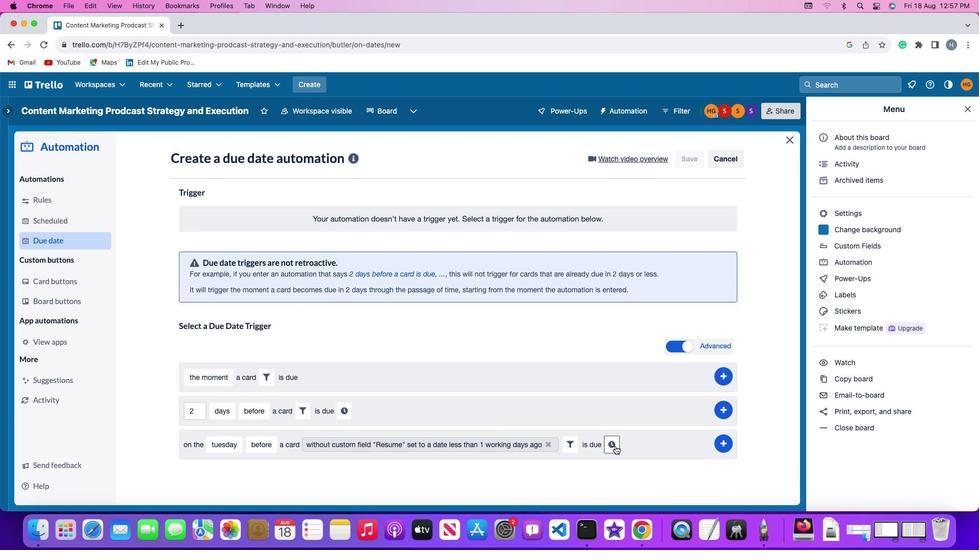 
Action: Mouse pressed left at (615, 446)
Screenshot: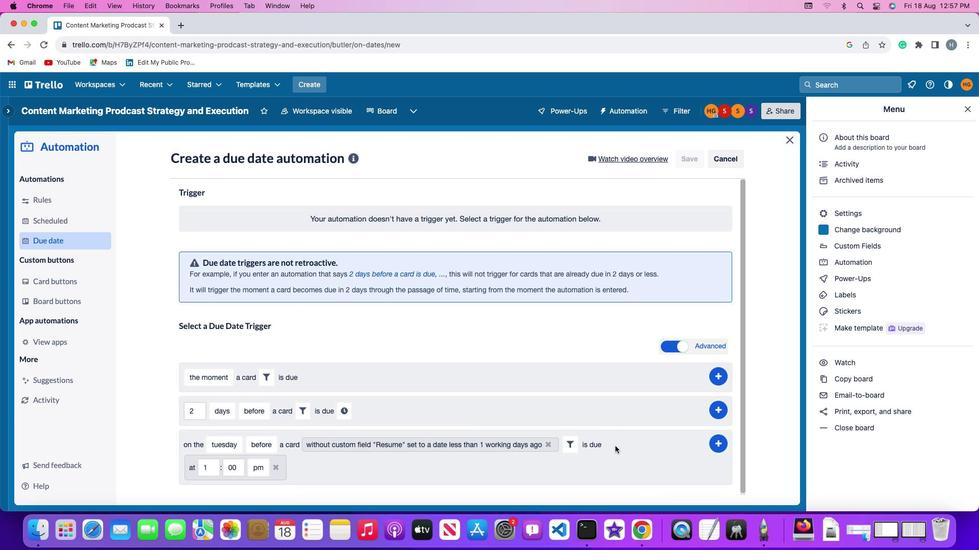 
Action: Mouse moved to (213, 470)
Screenshot: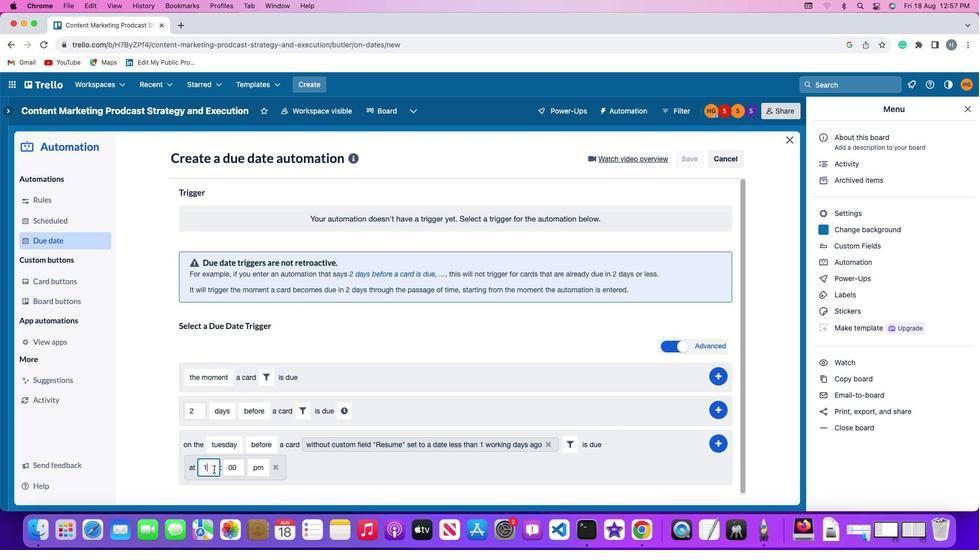 
Action: Mouse pressed left at (213, 470)
Screenshot: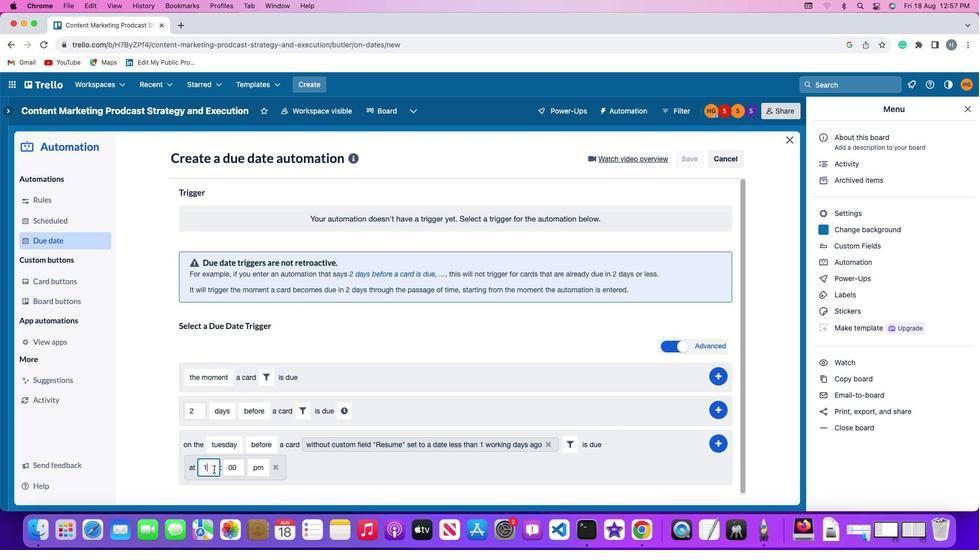 
Action: Mouse moved to (213, 469)
Screenshot: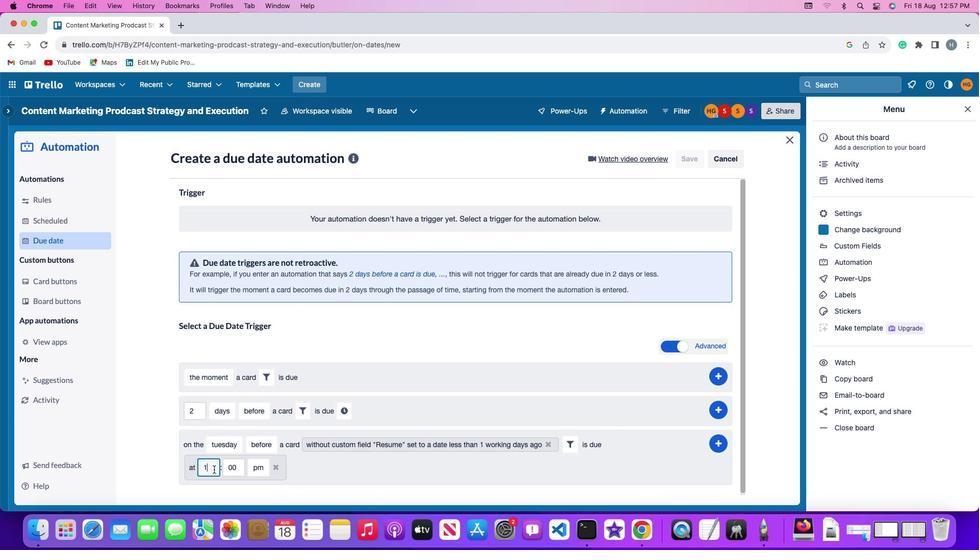 
Action: Key pressed '1'
Screenshot: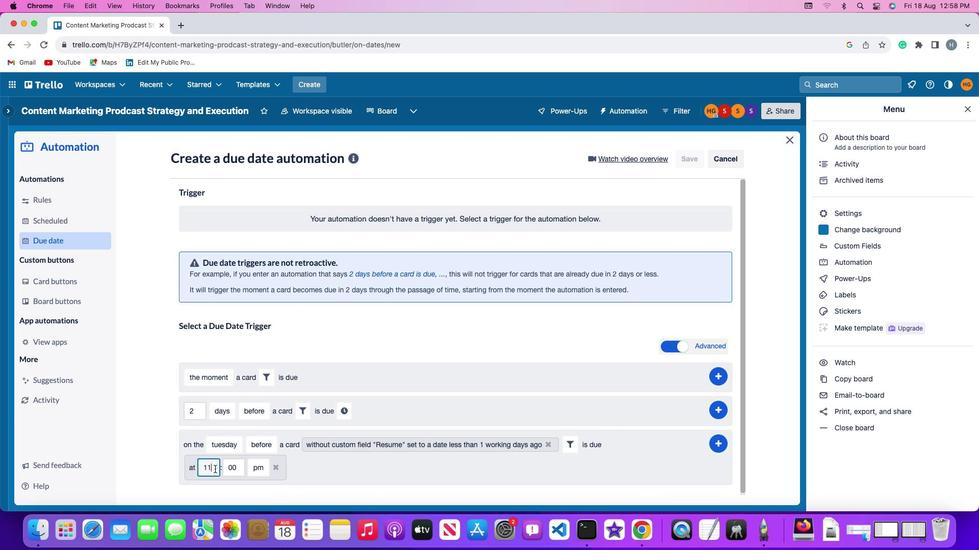 
Action: Mouse moved to (233, 469)
Screenshot: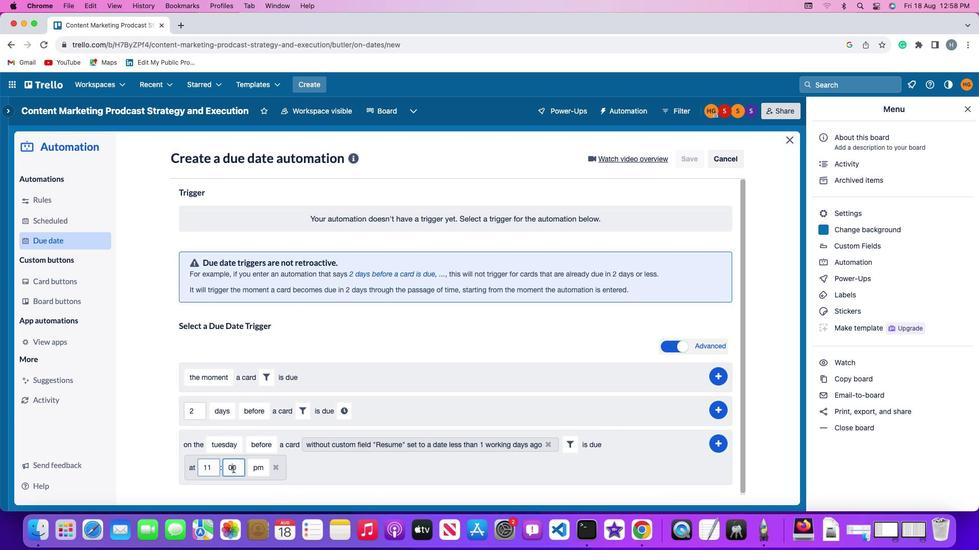 
Action: Mouse pressed left at (233, 469)
Screenshot: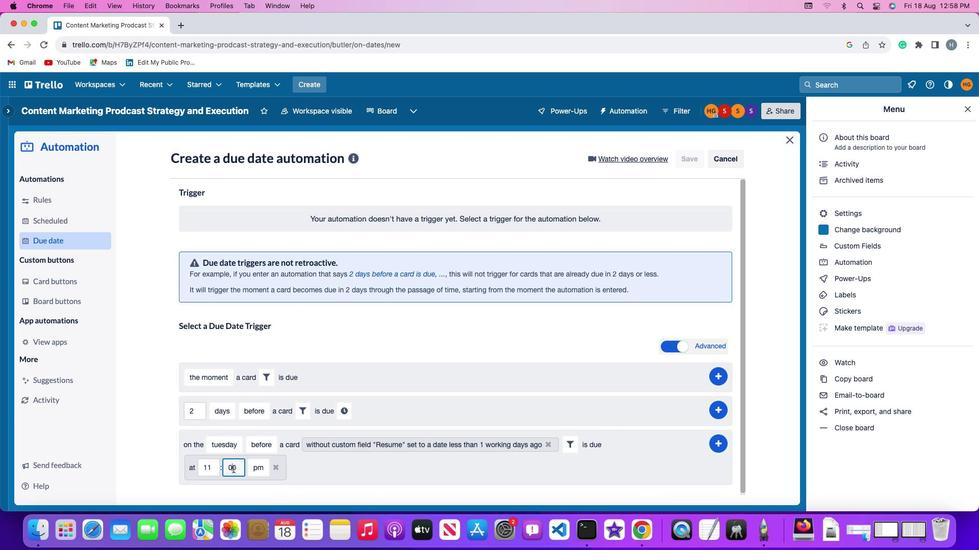 
Action: Key pressed Key.backspace'0'
Screenshot: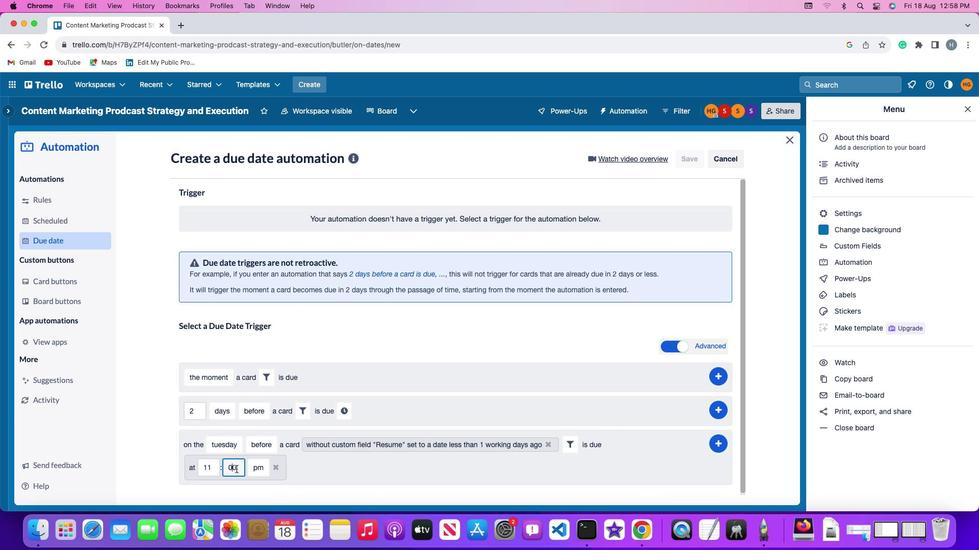 
Action: Mouse moved to (258, 471)
Screenshot: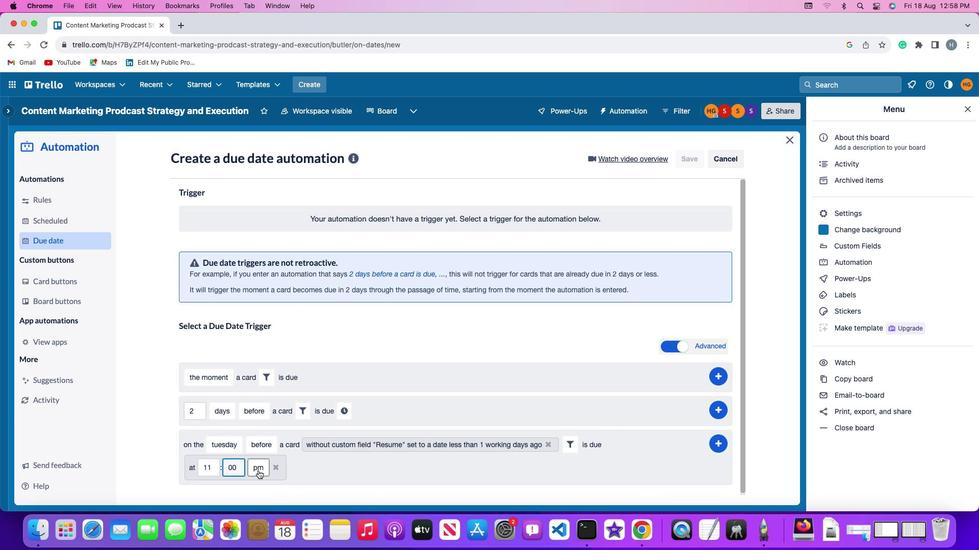 
Action: Mouse pressed left at (258, 471)
Screenshot: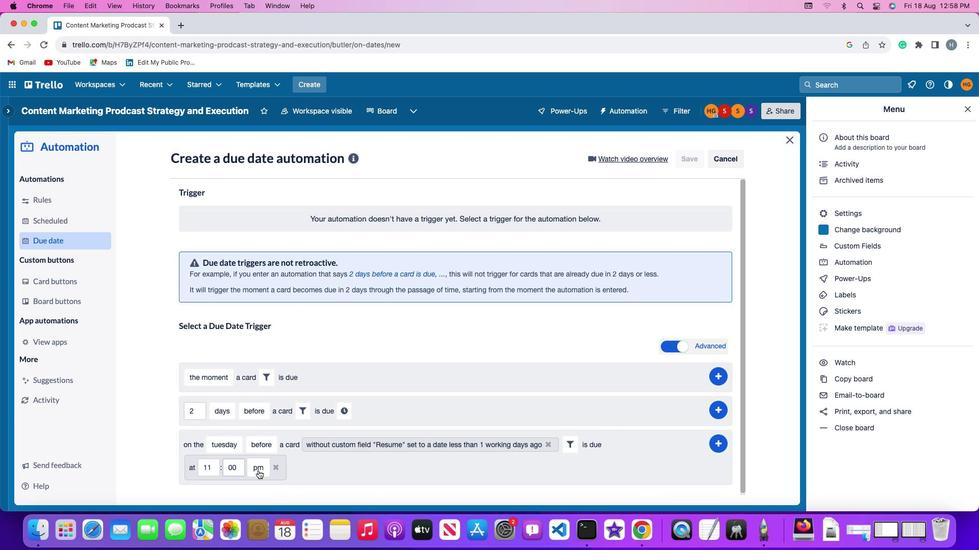 
Action: Mouse moved to (264, 425)
Screenshot: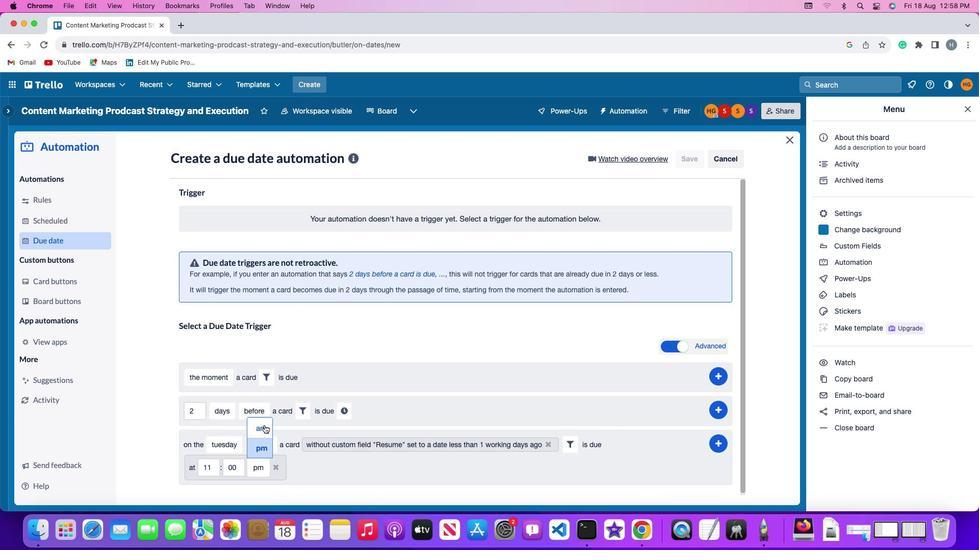 
Action: Mouse pressed left at (264, 425)
Screenshot: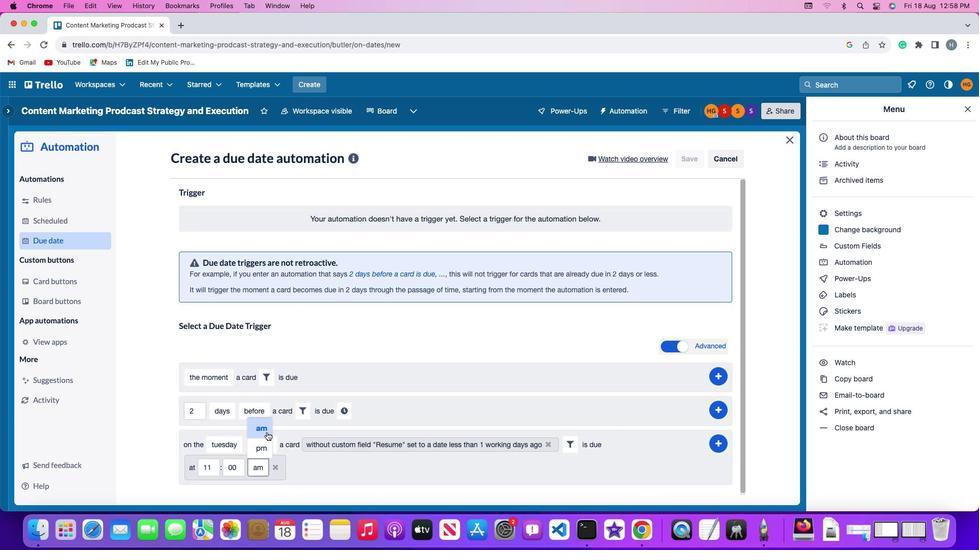 
Action: Mouse moved to (718, 441)
Screenshot: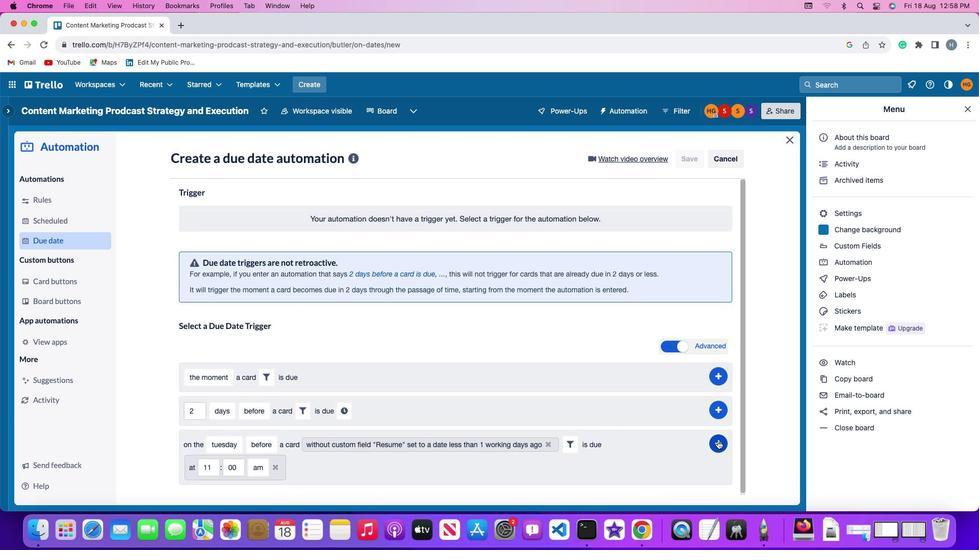 
Action: Mouse pressed left at (718, 441)
Screenshot: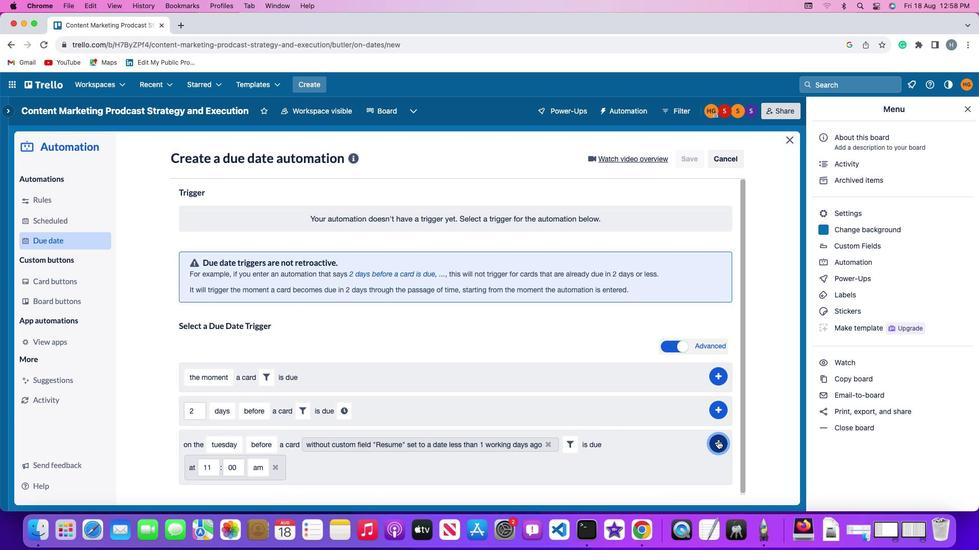 
Action: Mouse moved to (750, 381)
Screenshot: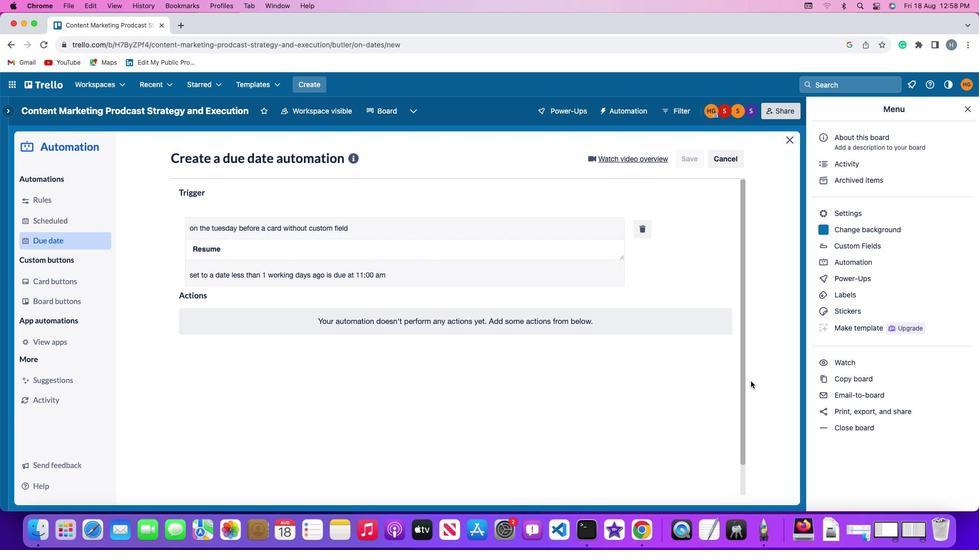 
